 Task: open an excel sheet and write heading  Budget MasterAdd Categories in a column and its values below  'Housing, Transportation, Groceries, Utilities, Entertainment, Dining Out, Health, Miscellaneous, Savings & Total. 'Add Budgeted amountin next column and its values below  $1,500, $300, $400, $150, $200, $250, $100, $150, $500 & $3,550. Add Actual amount in next column and its values below  $1,400, $280, $420, $160, $180, $270, $90, $140, $550 & $3,550. Add Difference in next column and its values below  -$100, -$20, +$20, +$10, -$20, +$20, -$10, -$10, +$50 & $0. J6Save page Financial Spreadsheet Sheet Templatebook
Action: Mouse moved to (38, 112)
Screenshot: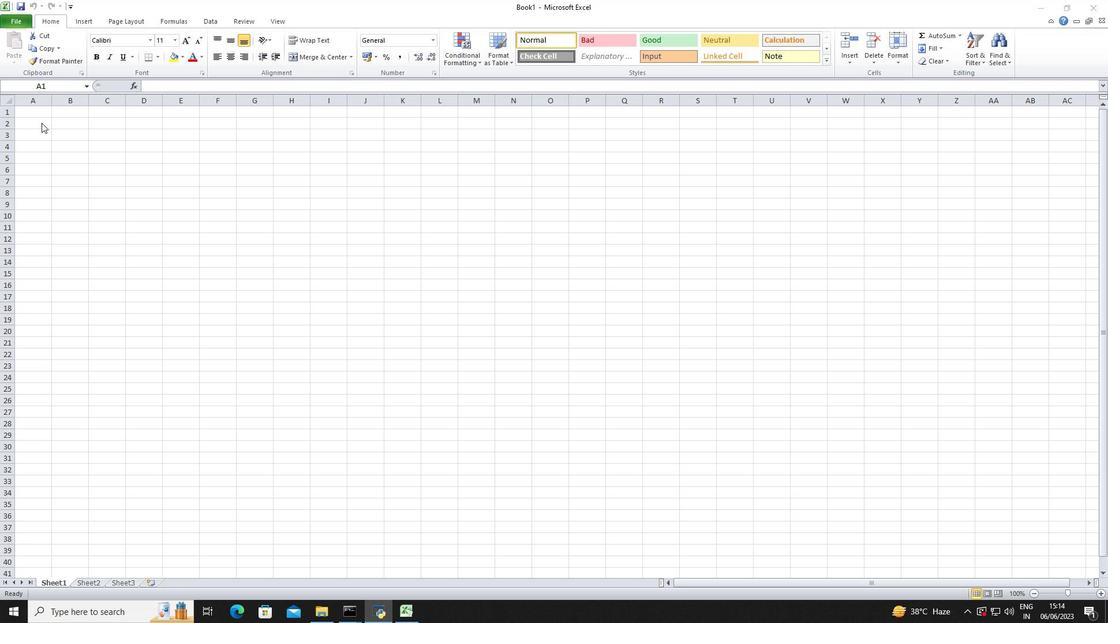 
Action: Mouse pressed left at (38, 112)
Screenshot: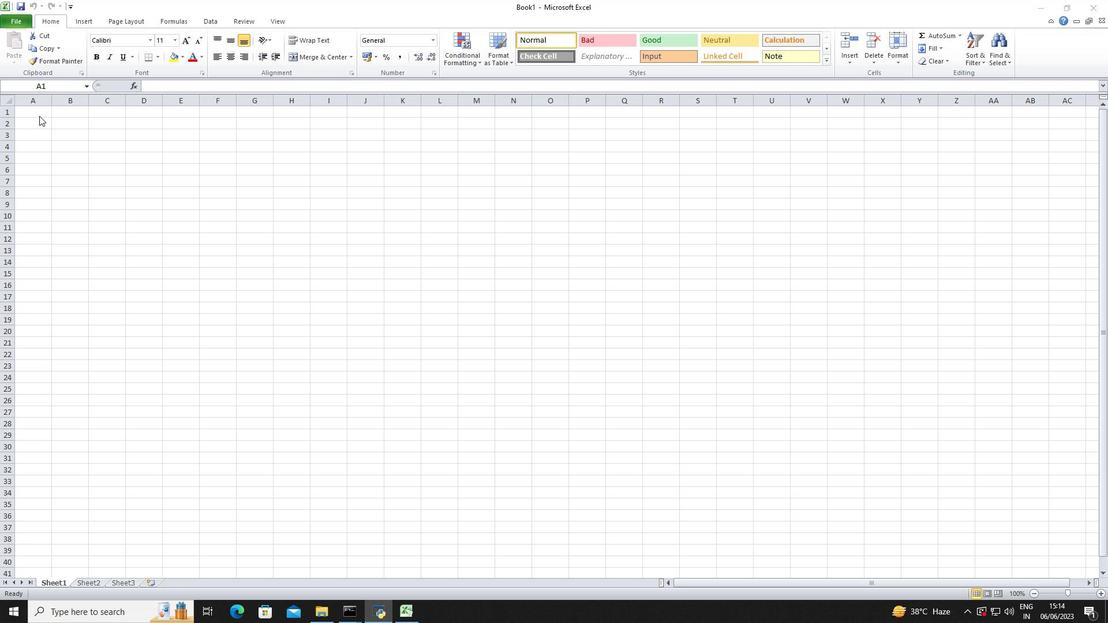 
Action: Key pressed <Key.shift>Budget<Key.space><Key.shift>Master<Key.right><Key.right><Key.down><Key.down><Key.left><Key.left><Key.shift>Categories<Key.down><Key.shift>Housing<Key.down><Key.shift>Transportation<Key.down><Key.shift>Groceries<Key.down><Key.shift><Key.shift><Key.shift>Utilities<Key.down><Key.shift>Entertainment<Key.down><Key.shift><Key.shift><Key.shift><Key.shift><Key.shift><Key.shift><Key.shift><Key.shift>Dining<Key.space><Key.shift><Key.shift><Key.shift><Key.shift><Key.shift><Key.shift><Key.shift><Key.shift><Key.shift><Key.shift><Key.shift><Key.shift><Key.shift><Key.shift><Key.shift><Key.shift><Key.shift><Key.shift><Key.shift><Key.shift><Key.shift><Key.shift><Key.shift><Key.shift><Key.shift><Key.shift><Key.shift><Key.shift><Key.shift><Key.shift><Key.shift><Key.shift><Key.shift><Key.shift><Key.shift><Key.shift><Key.shift><Key.shift><Key.shift><Key.shift><Key.shift><Key.shift><Key.shift><Key.shift><Key.shift><Key.shift><Key.shift><Key.shift><Key.shift><Key.shift><Key.shift><Key.shift><Key.shift><Key.shift><Key.shift><Key.shift>Out<Key.down><Key.shift>Health<Key.down><Key.shift><Key.shift><Key.shift><Key.shift><Key.shift><Key.shift>Miscellaneous<Key.down><Key.shift>Savings<Key.enter><Key.shift>Total<Key.down><Key.right><Key.right><Key.up><Key.up><Key.up><Key.up><Key.up><Key.up><Key.up><Key.up><Key.up><Key.up><Key.up><Key.shift><Key.shift><Key.shift><Key.shift><Key.shift>Budgeted<Key.space><Key.shift><Key.shift><Key.shift>Amount<Key.down>1500<Key.down>300<Key.down>400<Key.down>150<Key.down>200<Key.down>250<Key.down>100<Key.down>150<Key.down>500<Key.down>3550<Key.down>
Screenshot: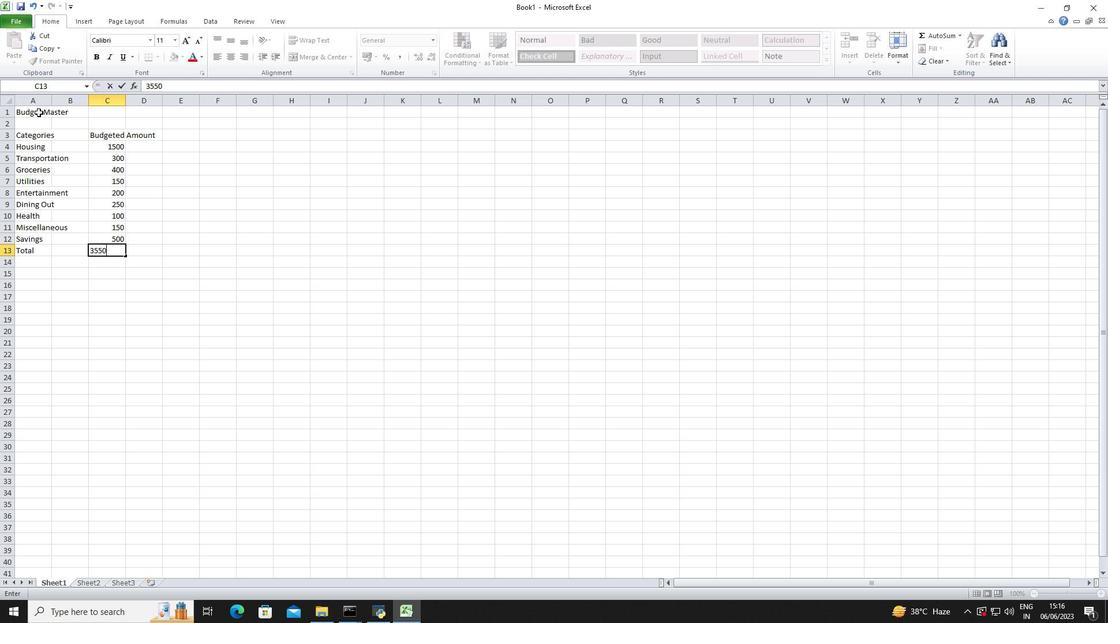 
Action: Mouse moved to (99, 147)
Screenshot: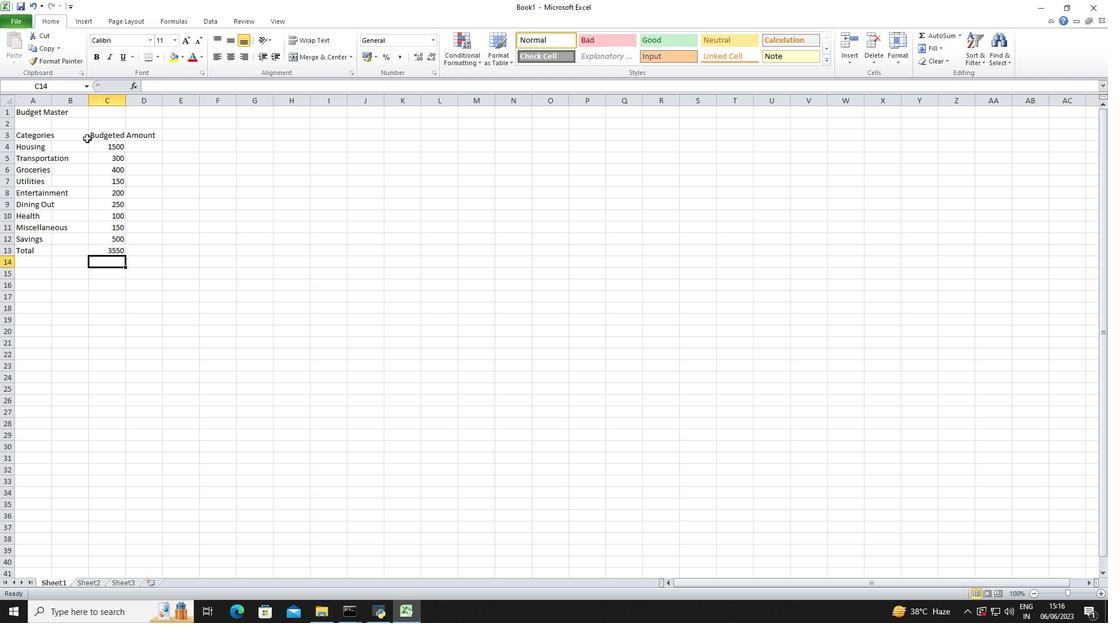 
Action: Mouse pressed left at (99, 147)
Screenshot: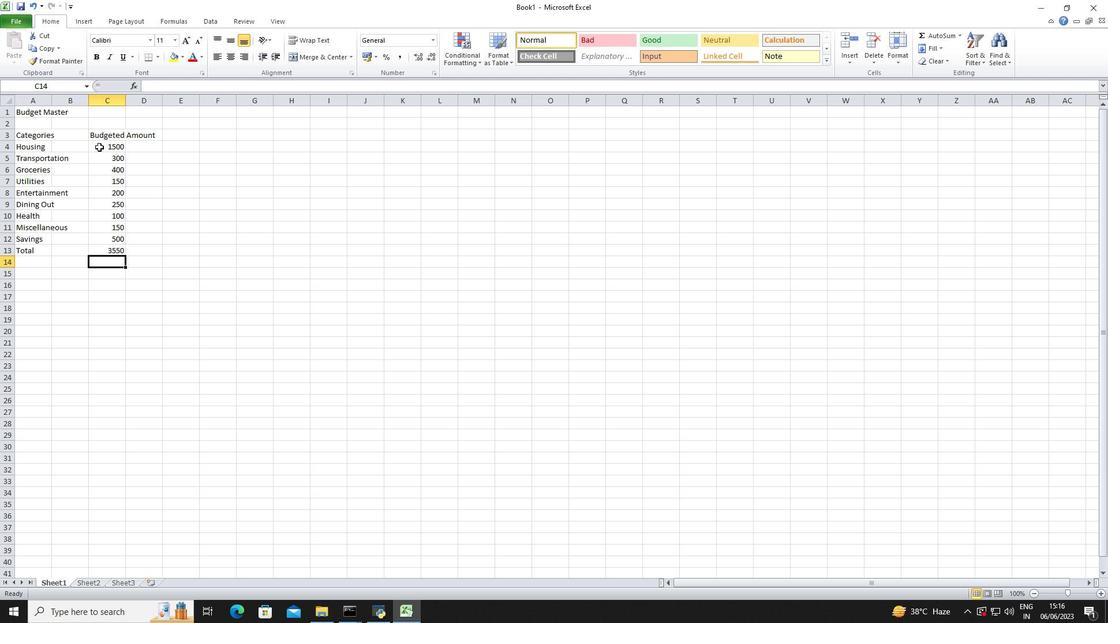 
Action: Mouse moved to (433, 36)
Screenshot: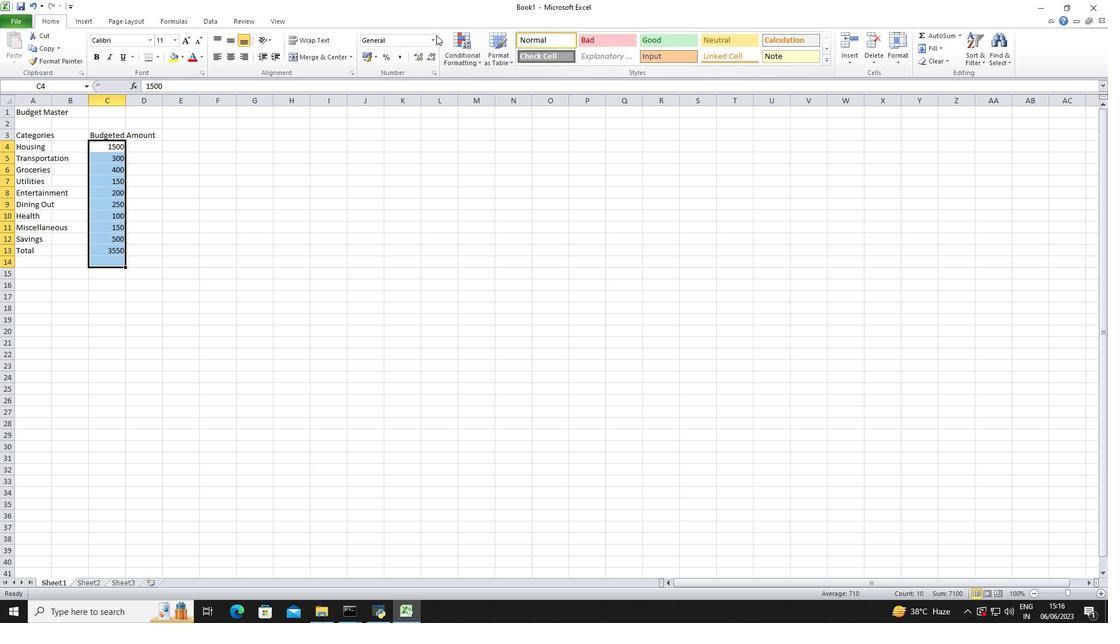 
Action: Mouse pressed left at (433, 36)
Screenshot: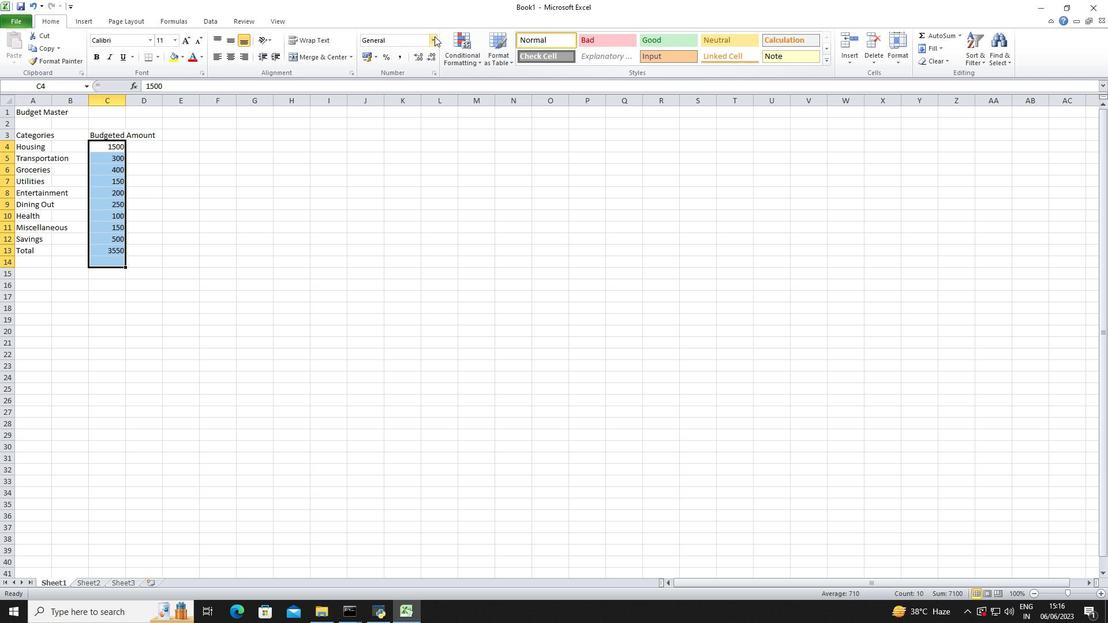 
Action: Mouse moved to (413, 331)
Screenshot: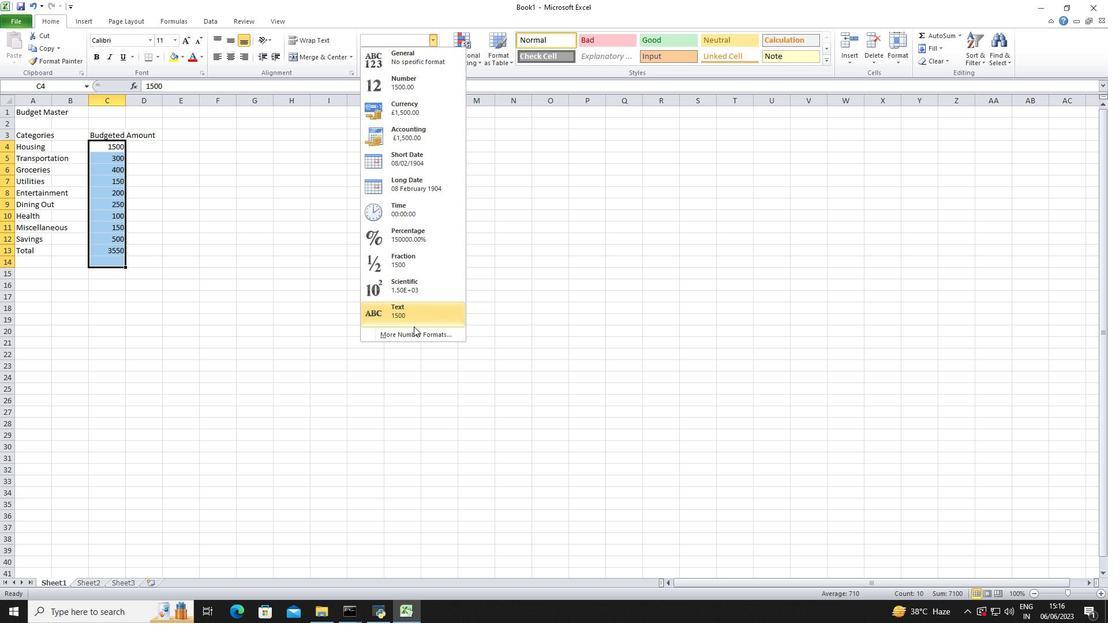 
Action: Mouse pressed left at (413, 331)
Screenshot: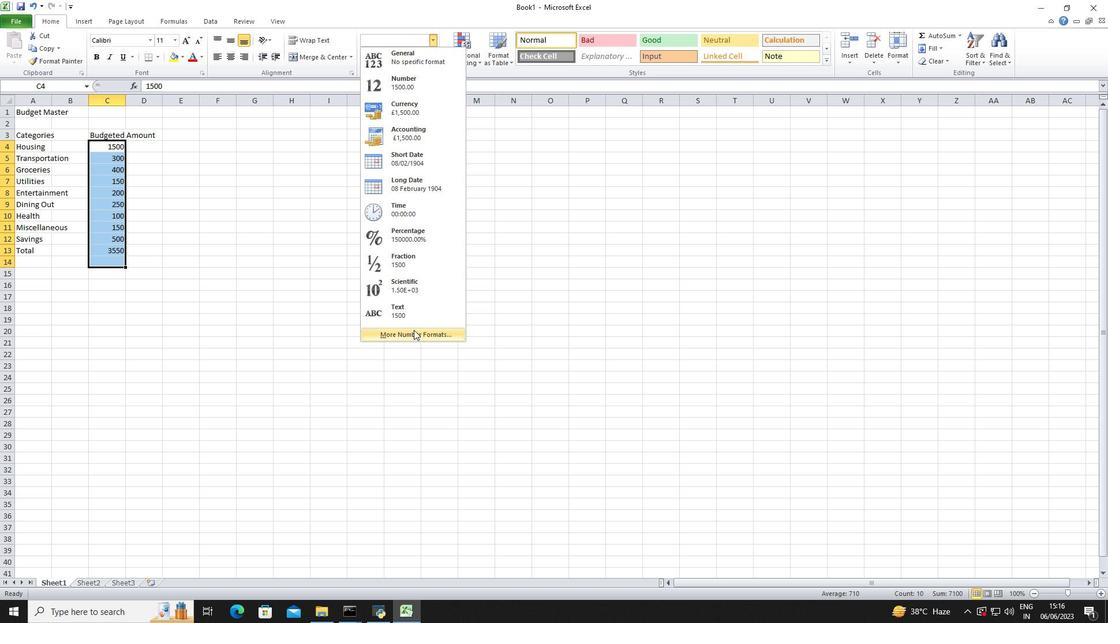
Action: Mouse moved to (179, 217)
Screenshot: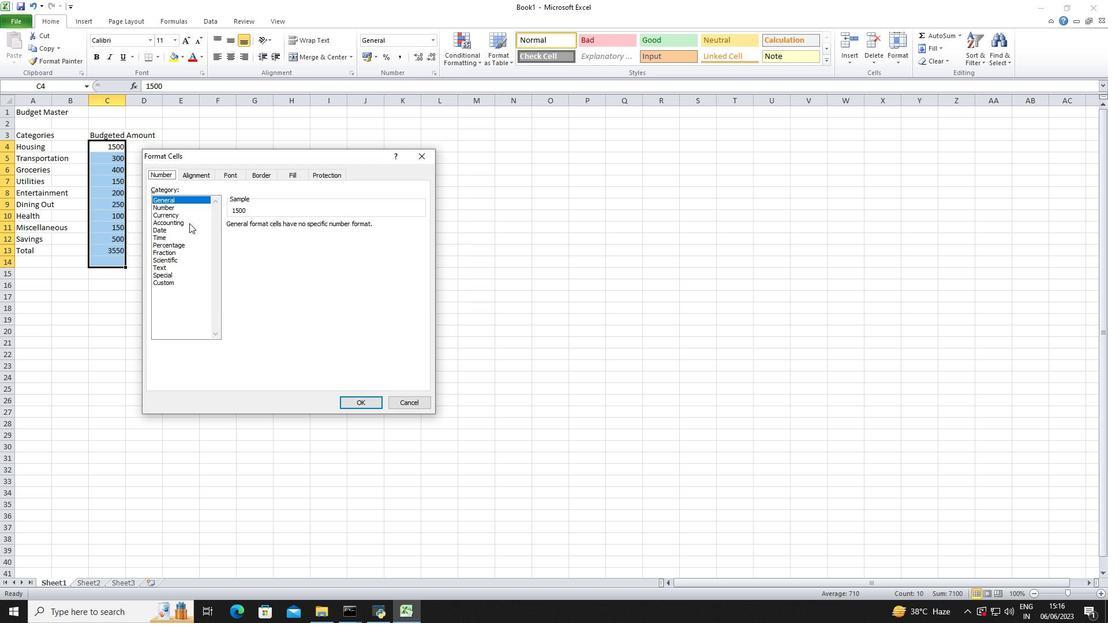 
Action: Mouse pressed left at (179, 217)
Screenshot: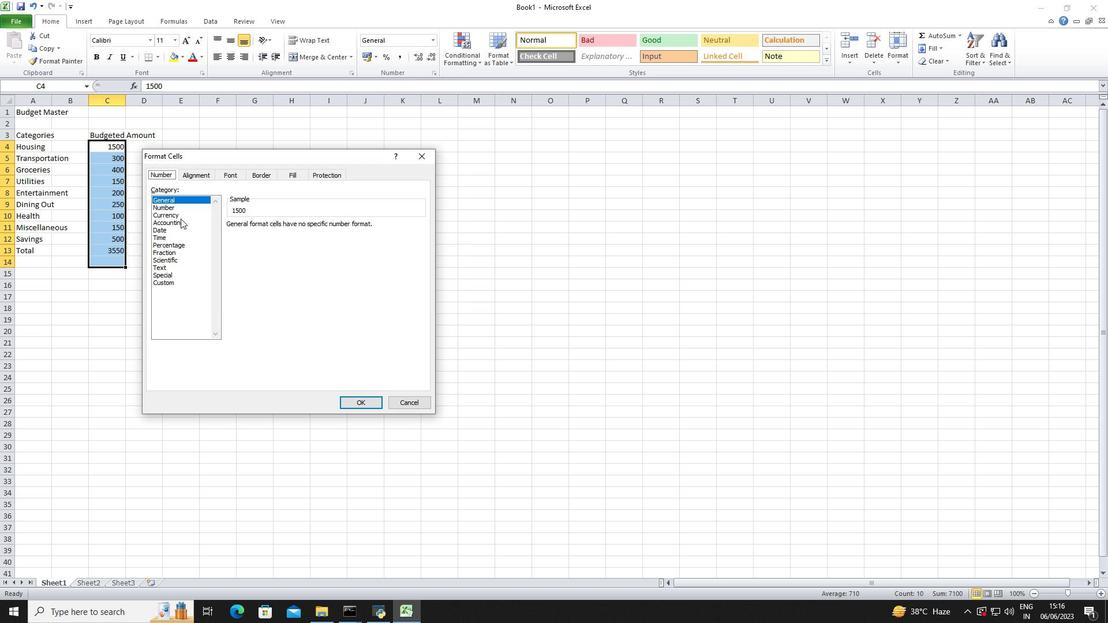
Action: Mouse moved to (301, 229)
Screenshot: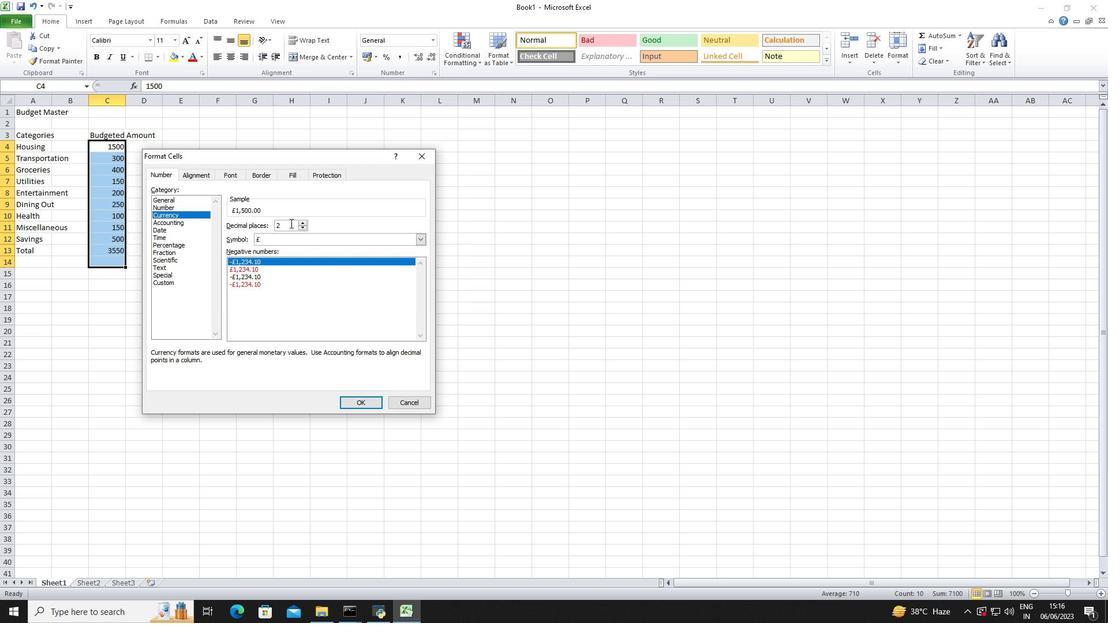 
Action: Mouse pressed left at (301, 229)
Screenshot: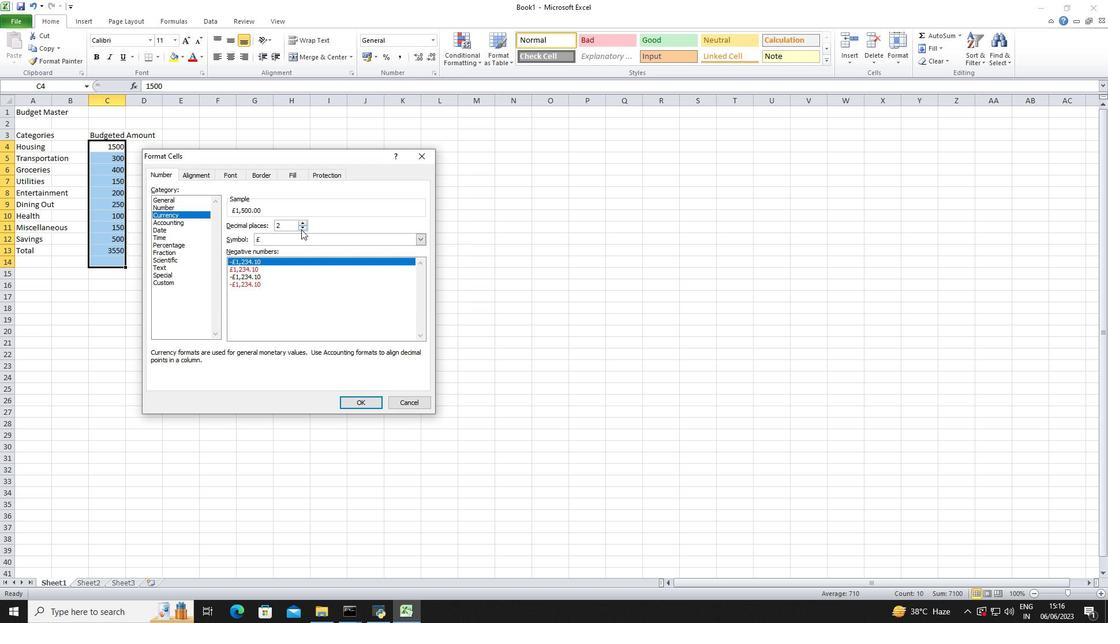 
Action: Mouse pressed left at (301, 229)
Screenshot: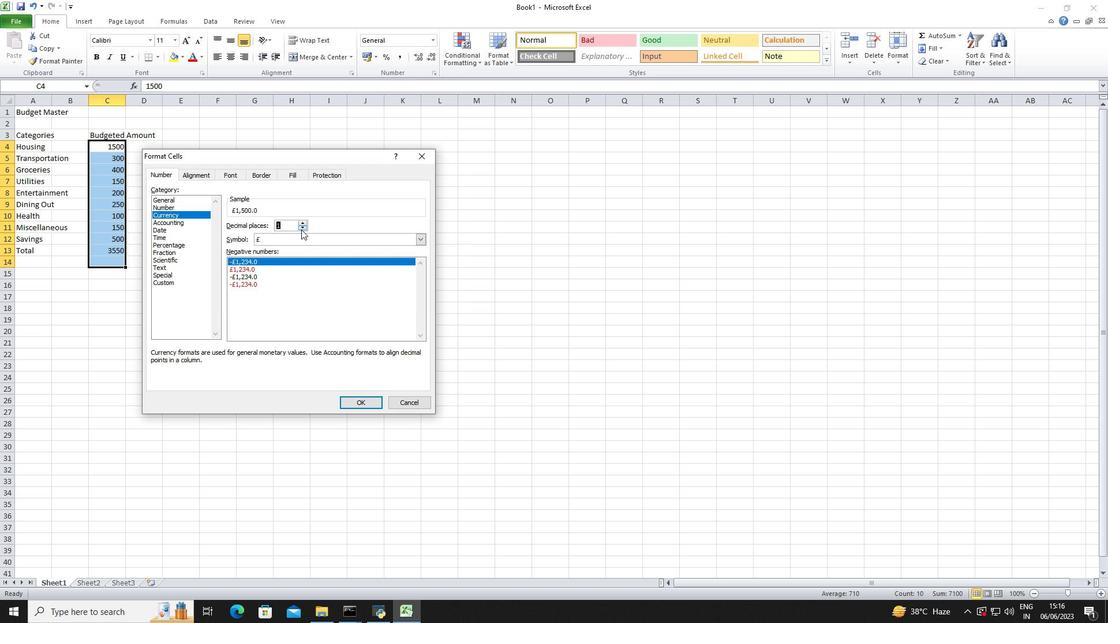 
Action: Mouse moved to (302, 237)
Screenshot: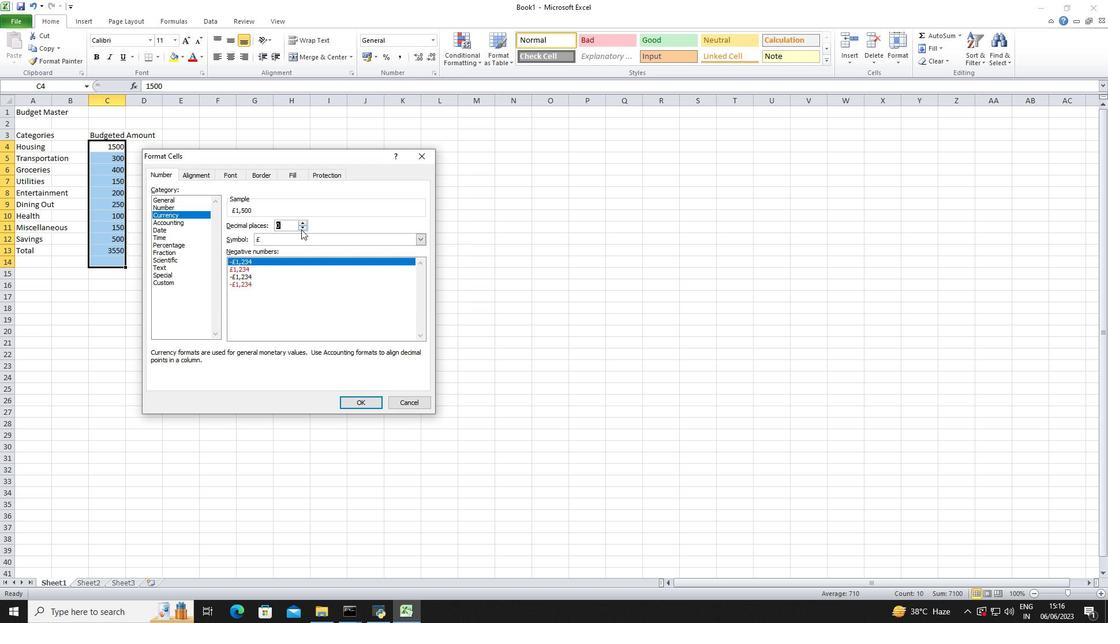 
Action: Mouse pressed left at (302, 237)
Screenshot: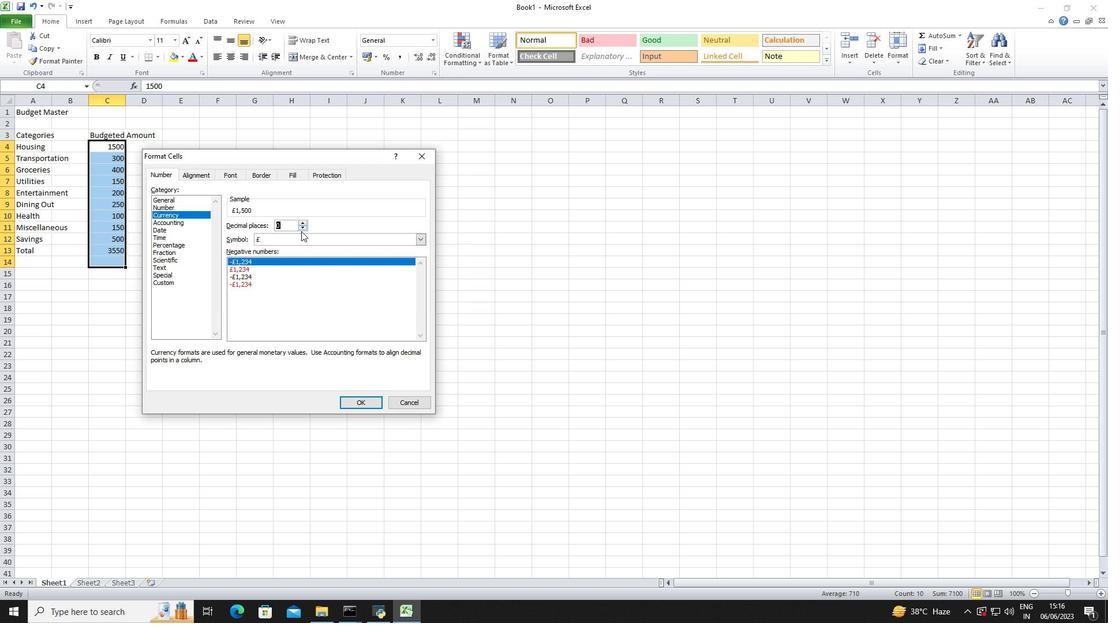 
Action: Mouse moved to (307, 268)
Screenshot: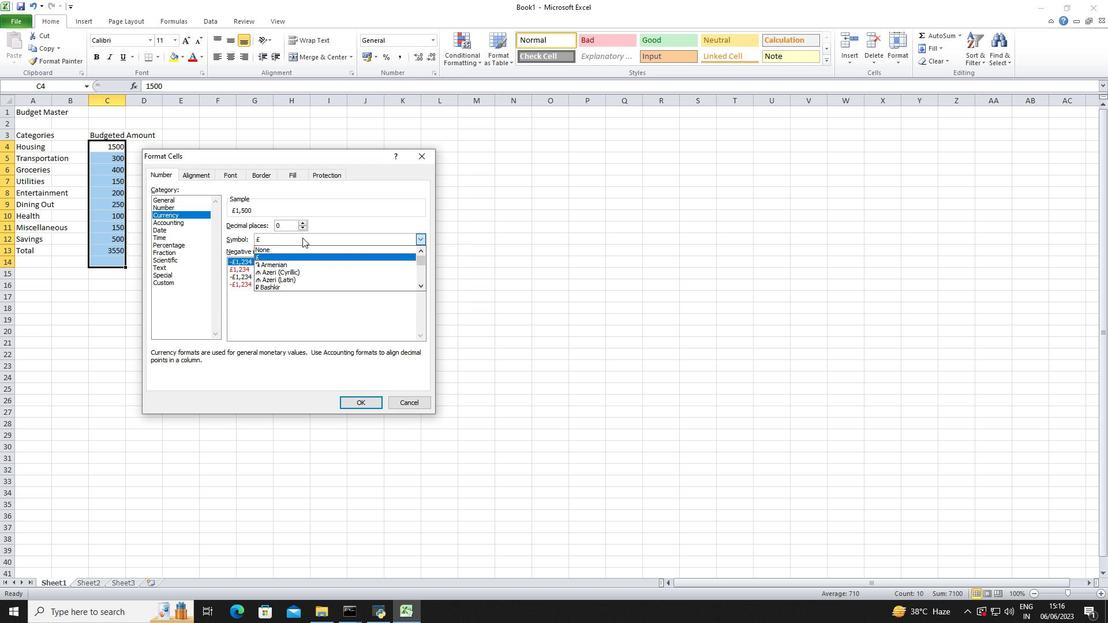 
Action: Mouse scrolled (307, 267) with delta (0, 0)
Screenshot: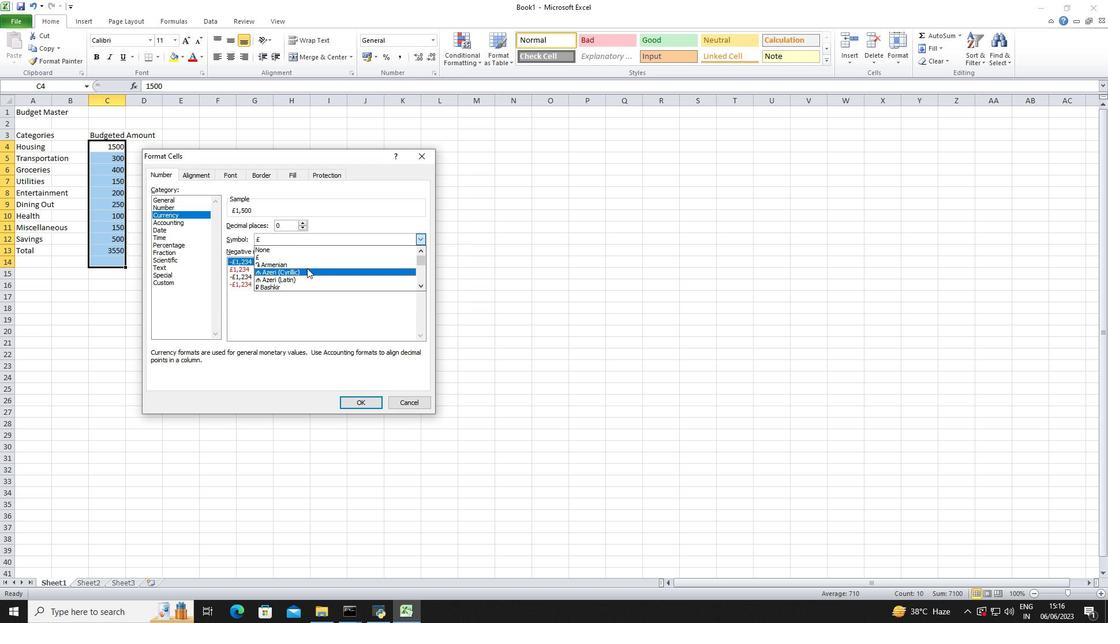 
Action: Mouse scrolled (307, 267) with delta (0, 0)
Screenshot: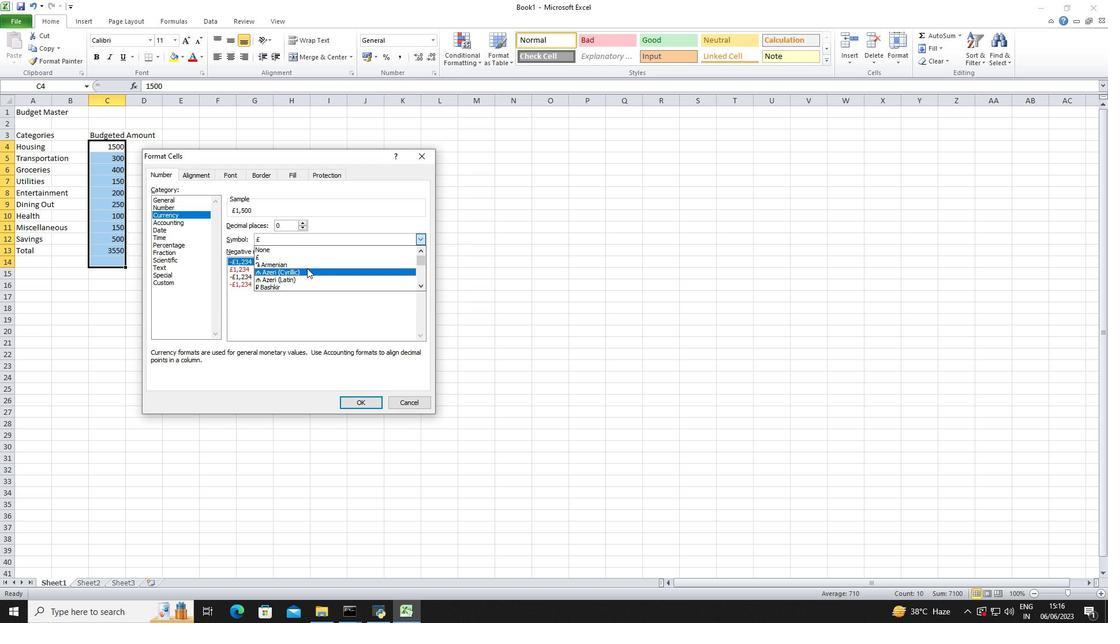 
Action: Mouse scrolled (307, 267) with delta (0, 0)
Screenshot: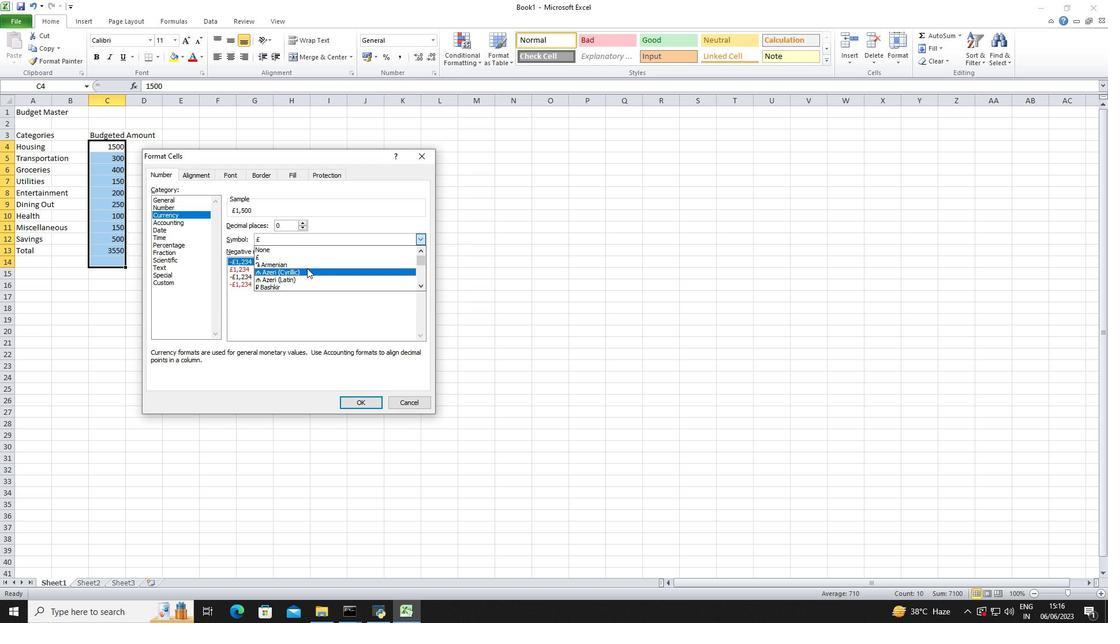 
Action: Mouse scrolled (307, 267) with delta (0, 0)
Screenshot: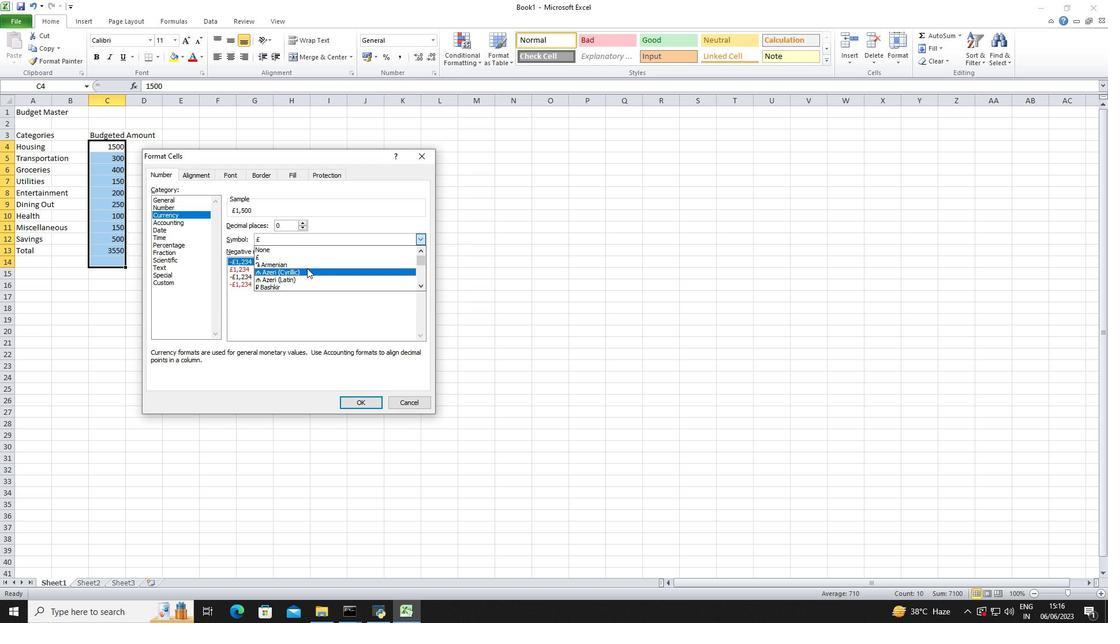 
Action: Mouse scrolled (307, 267) with delta (0, 0)
Screenshot: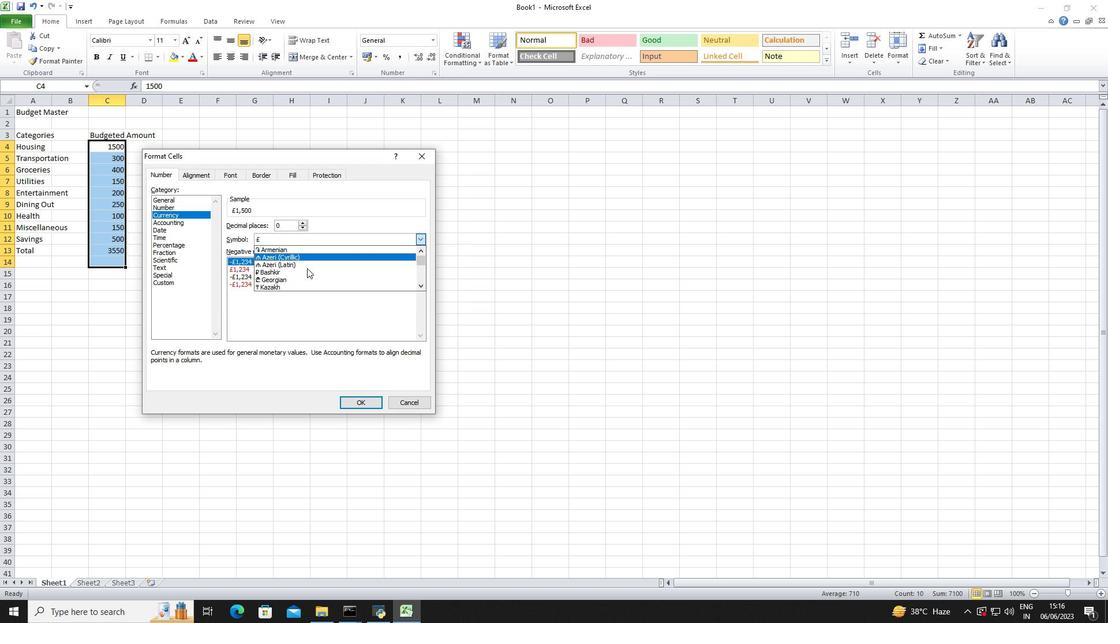 
Action: Mouse scrolled (307, 267) with delta (0, 0)
Screenshot: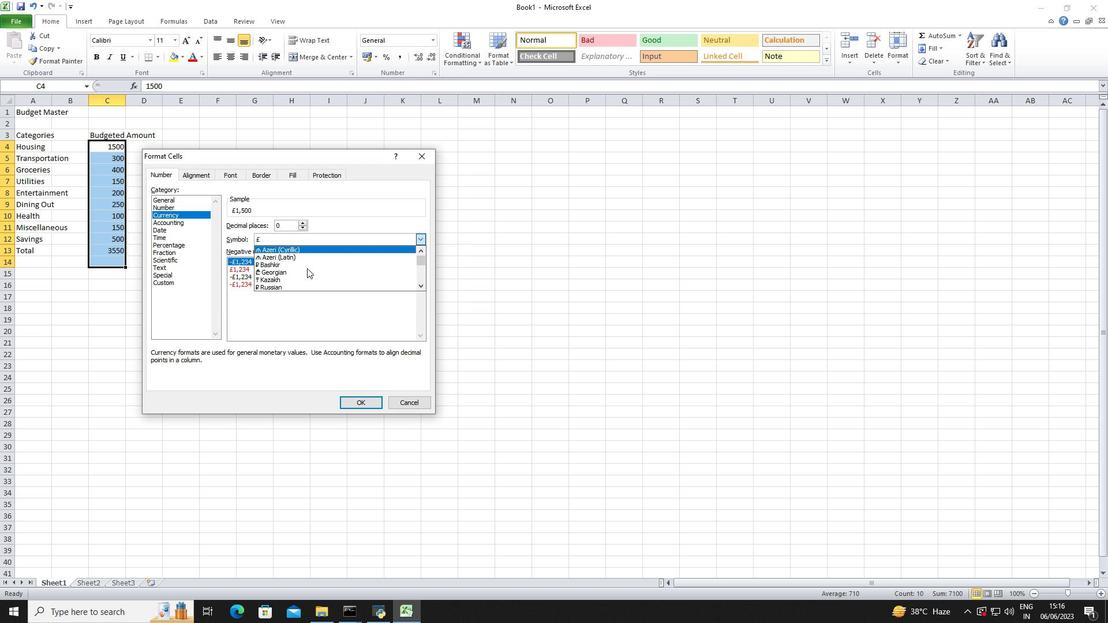 
Action: Mouse scrolled (307, 267) with delta (0, 0)
Screenshot: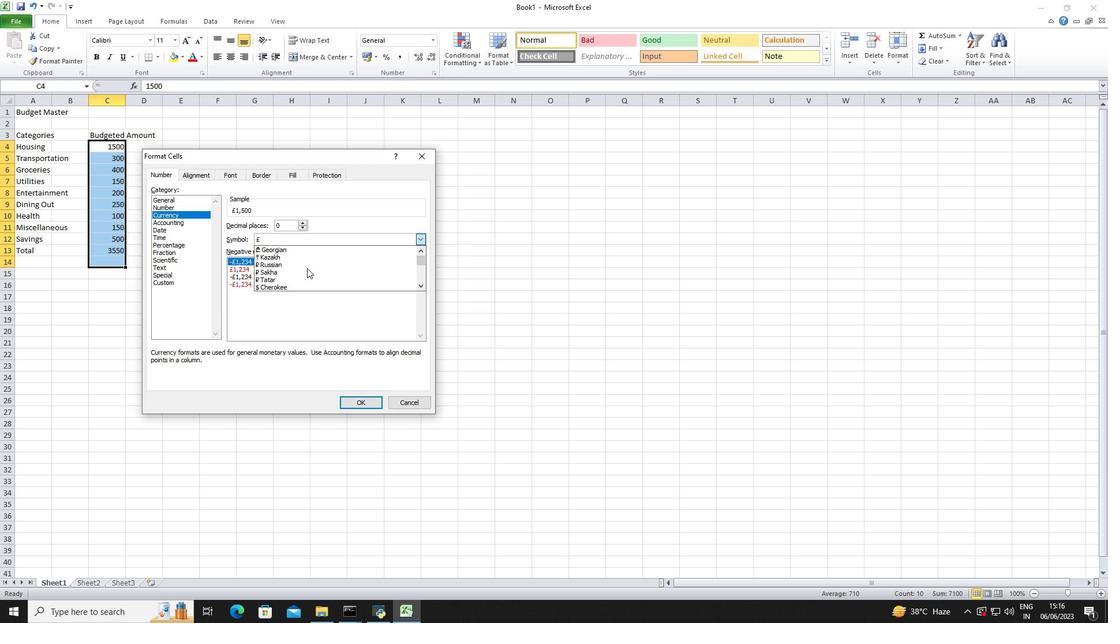 
Action: Mouse scrolled (307, 267) with delta (0, 0)
Screenshot: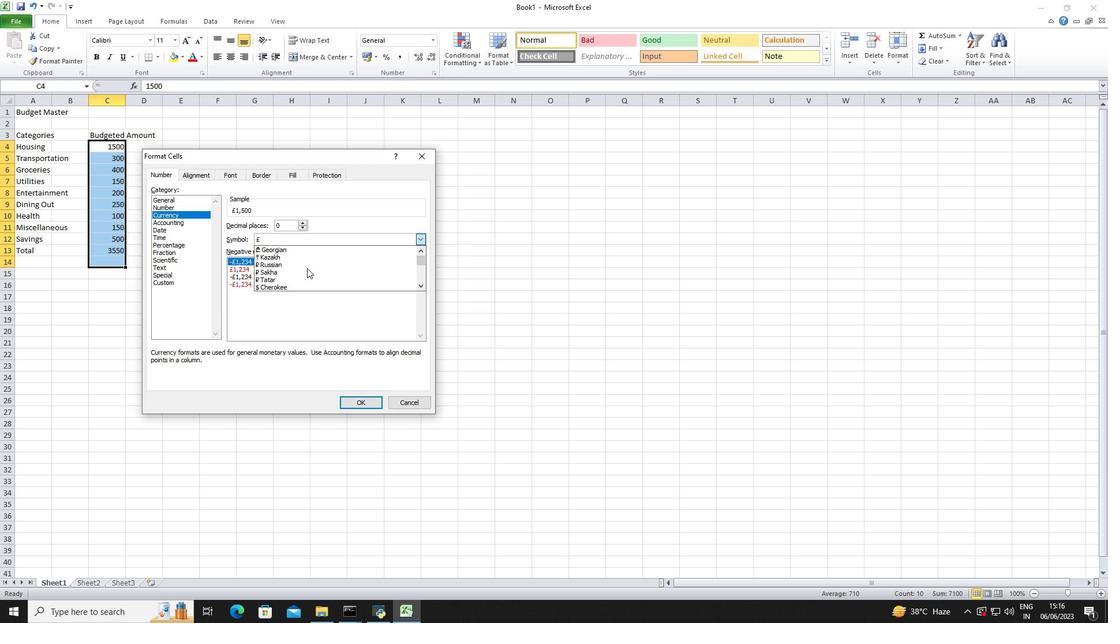 
Action: Mouse scrolled (307, 267) with delta (0, 0)
Screenshot: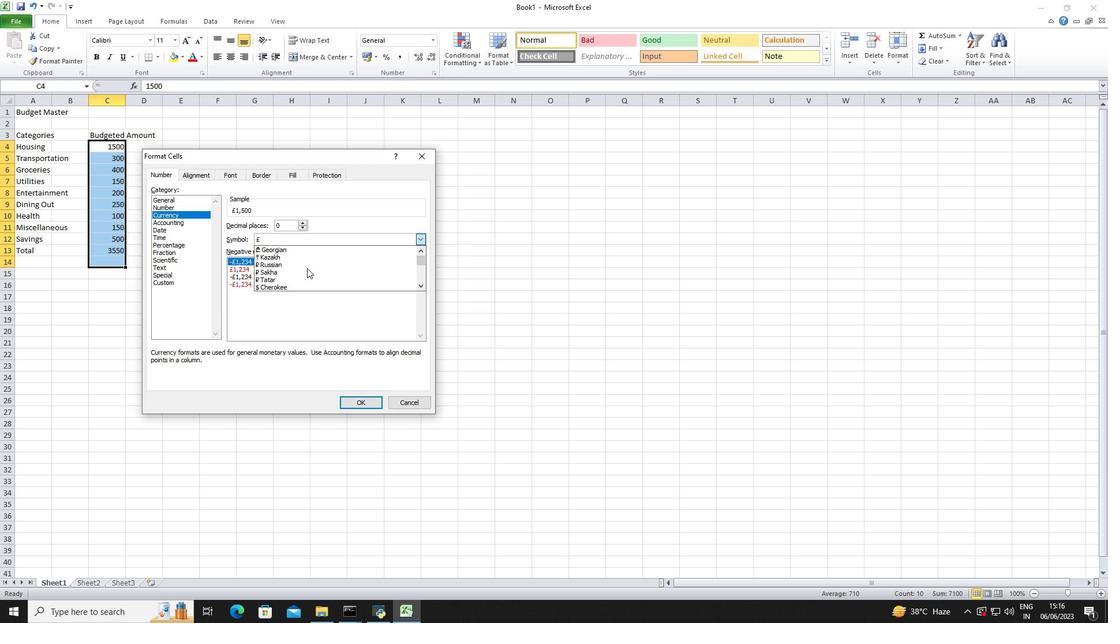 
Action: Mouse scrolled (307, 267) with delta (0, 0)
Screenshot: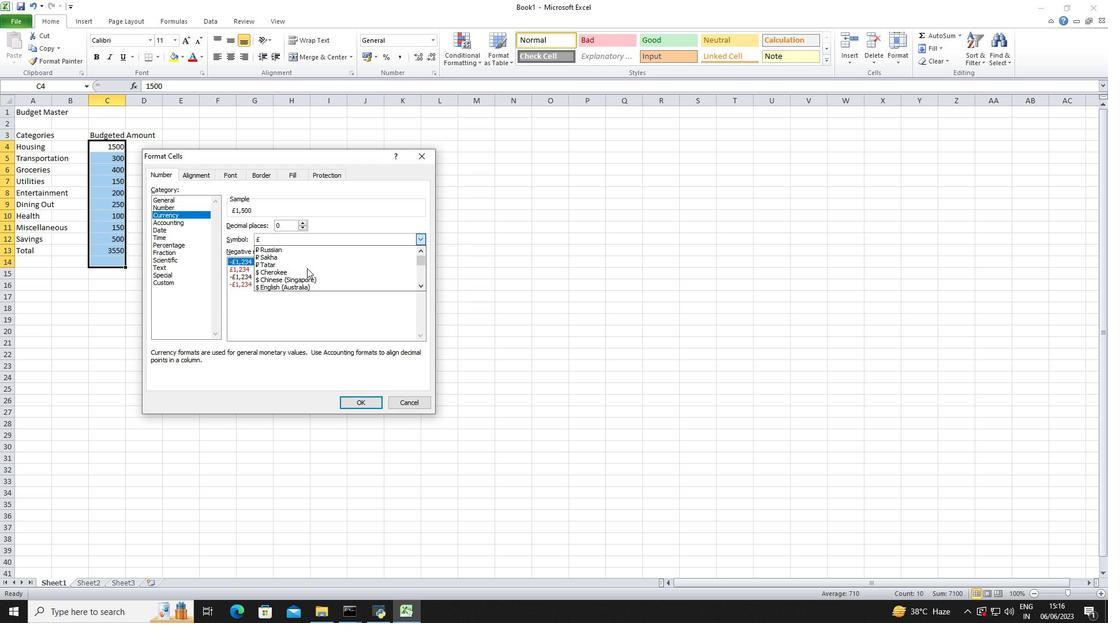 
Action: Mouse moved to (307, 269)
Screenshot: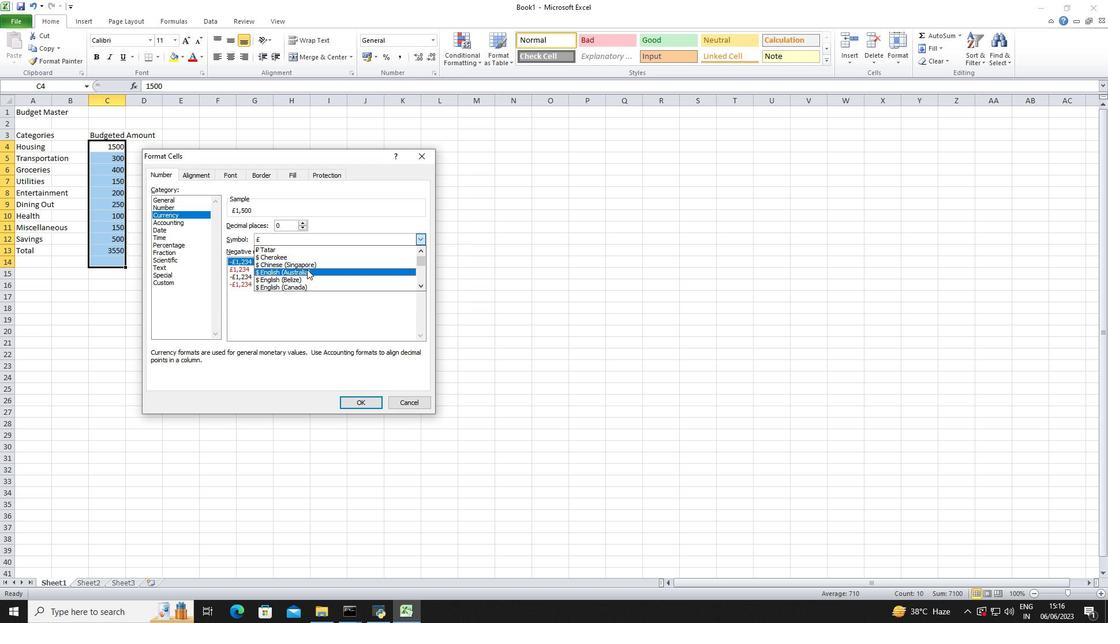 
Action: Mouse pressed left at (307, 269)
Screenshot: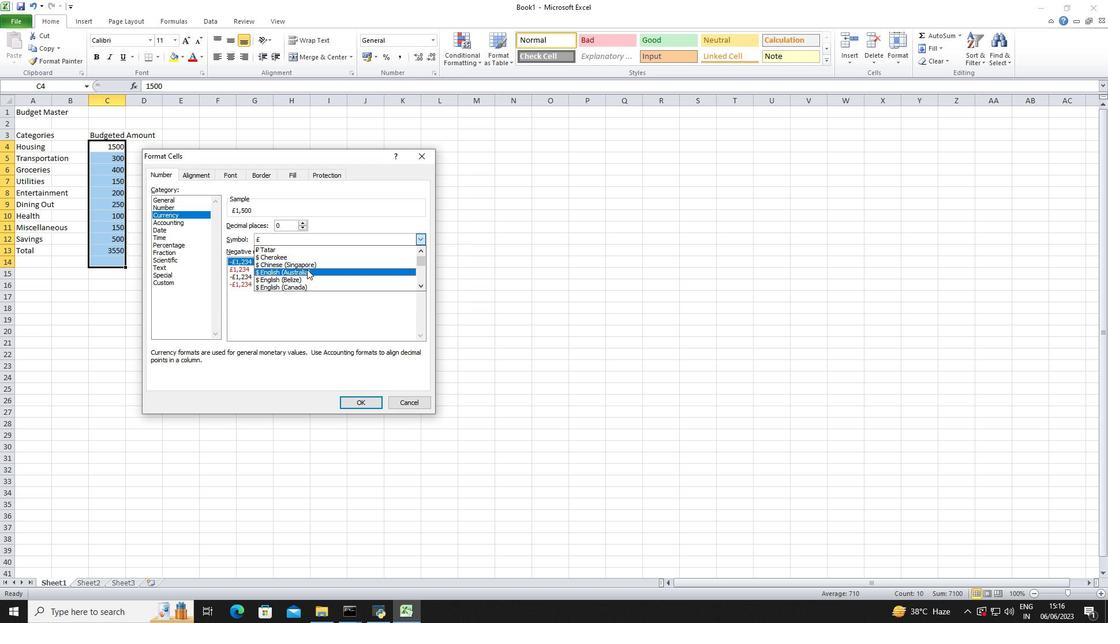 
Action: Mouse moved to (349, 399)
Screenshot: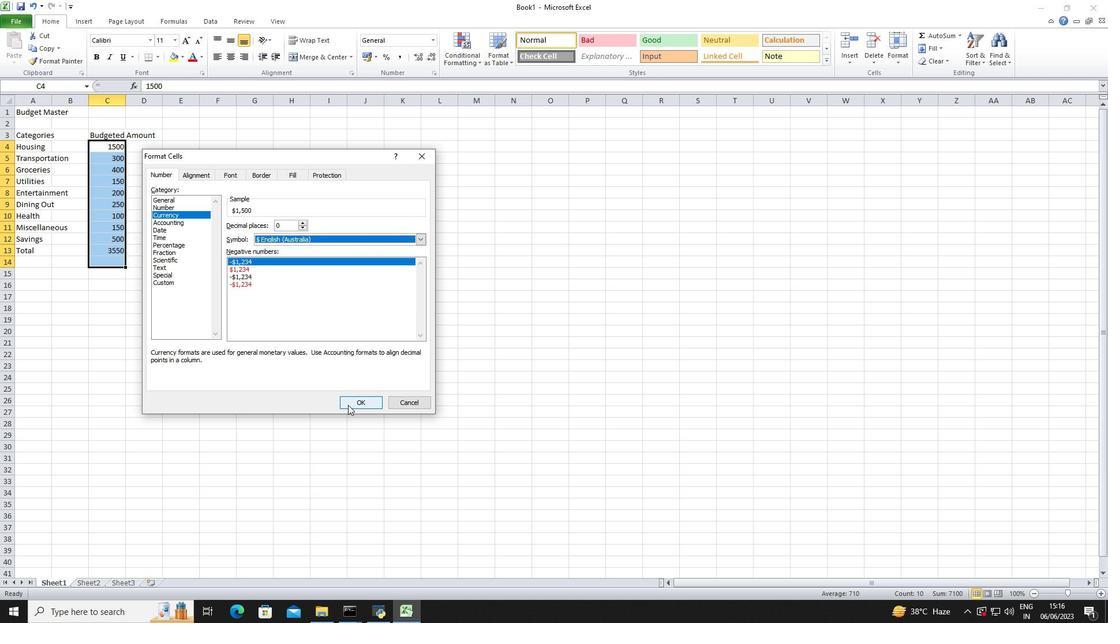 
Action: Mouse pressed left at (349, 399)
Screenshot: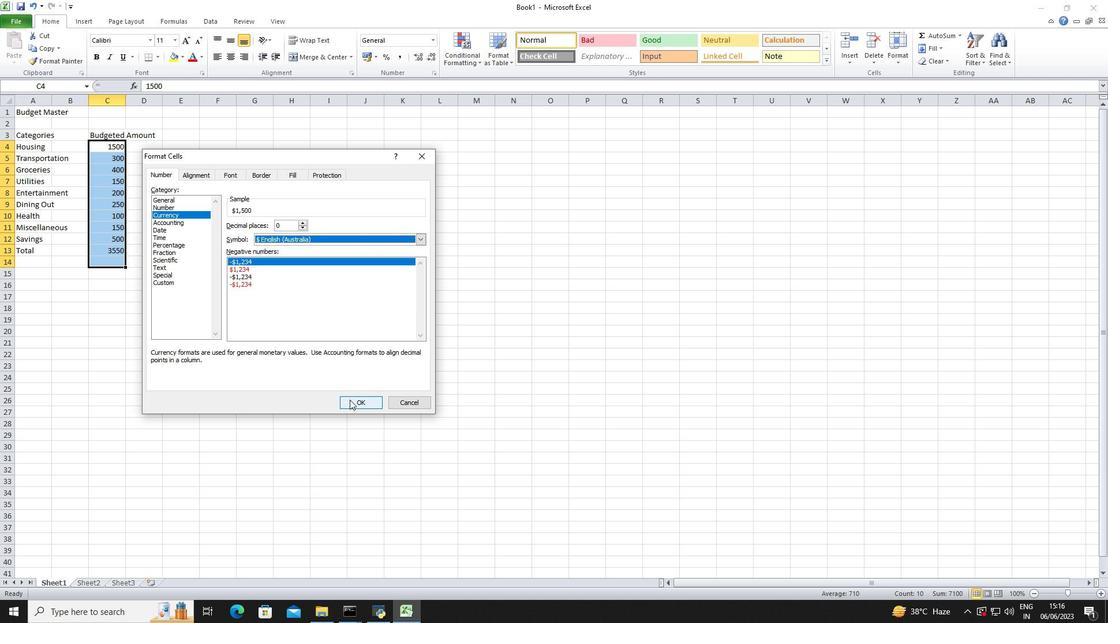 
Action: Mouse moved to (198, 136)
Screenshot: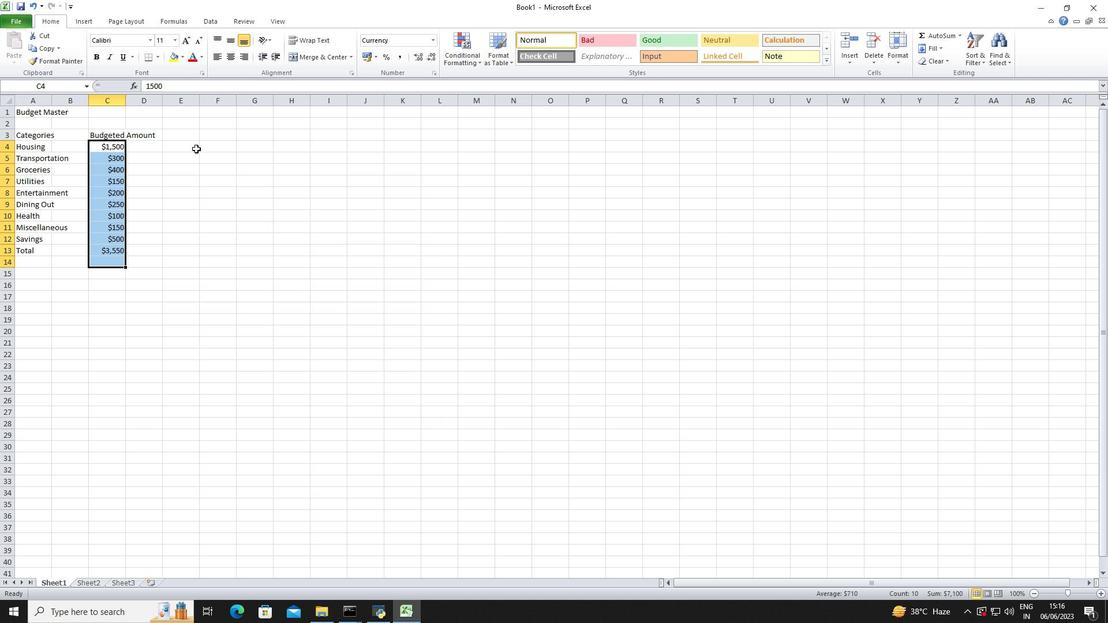 
Action: Mouse pressed left at (198, 136)
Screenshot: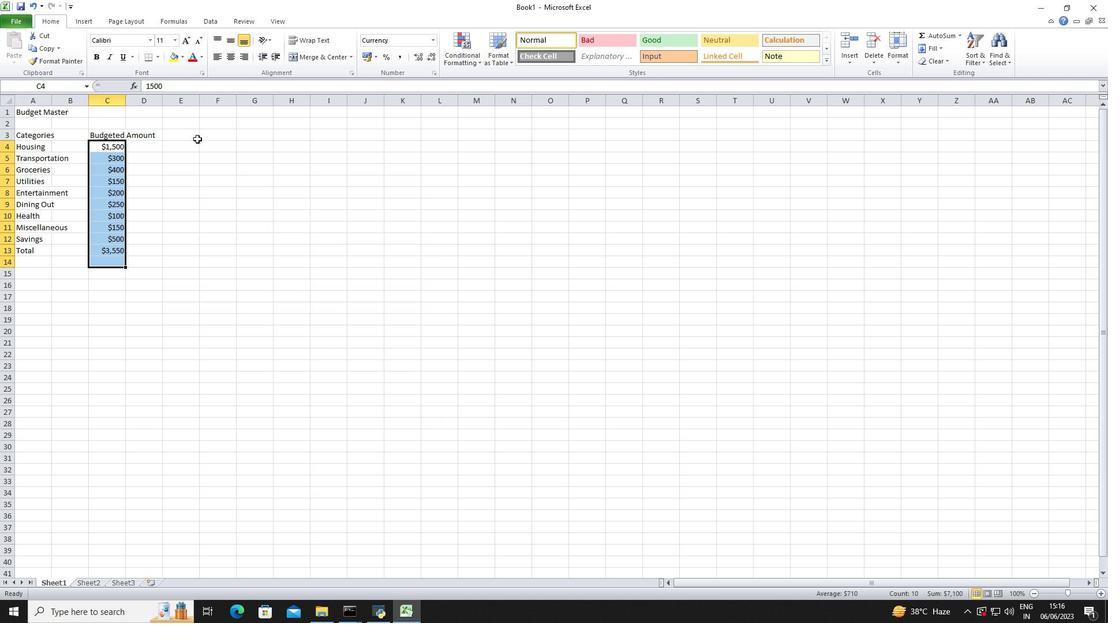 
Action: Key pressed <Key.shift><Key.shift><Key.shift><Key.shift><Key.shift><Key.shift><Key.shift><Key.shift><Key.shift><Key.shift><Key.shift><Key.shift><Key.shift><Key.shift>Actual<Key.space><Key.shift><Key.shift><Key.shift><Key.shift><Key.shift><Key.shift><Key.shift><Key.shift><Key.shift><Key.shift><Key.shift><Key.shift><Key.shift><Key.shift><Key.shift><Key.shift><Key.shift><Key.shift><Key.shift>Amount<Key.down>1400<Key.down>280<Key.down>420<Key.down>160<Key.down>180<Key.down>270<Key.down>90<Key.down>140<Key.down>550<Key.down>3550<Key.down>
Screenshot: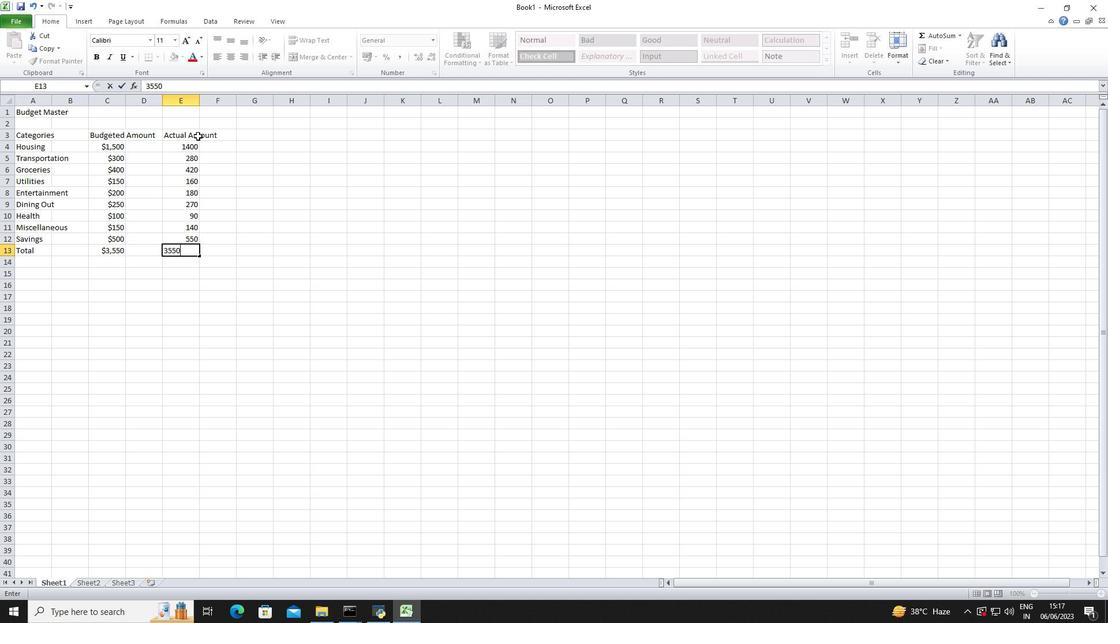 
Action: Mouse moved to (195, 147)
Screenshot: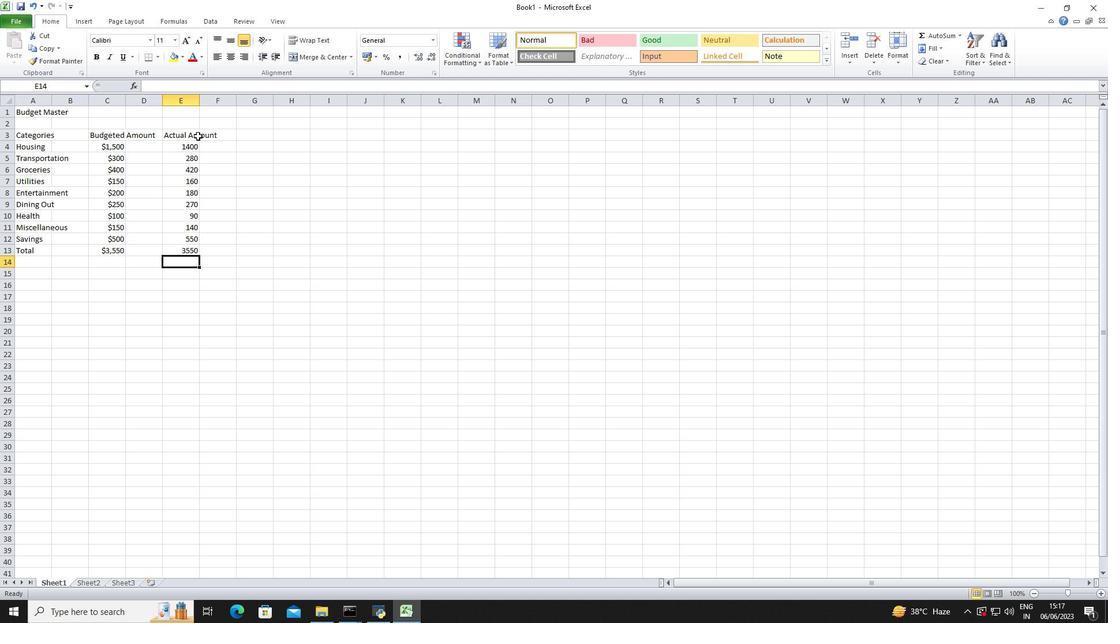 
Action: Mouse pressed left at (195, 147)
Screenshot: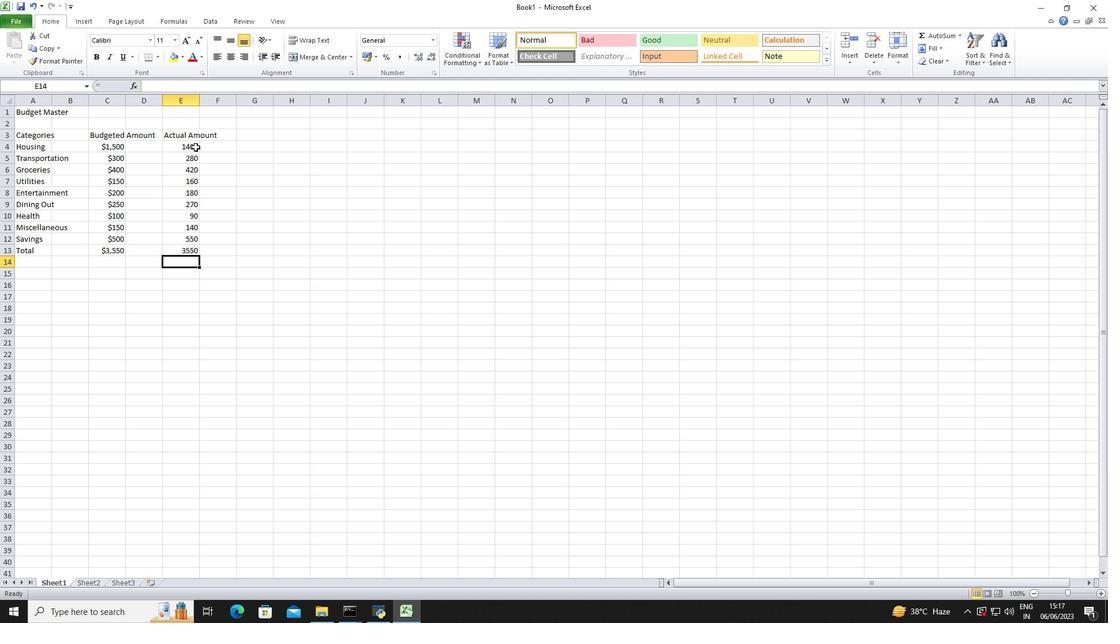 
Action: Mouse moved to (431, 42)
Screenshot: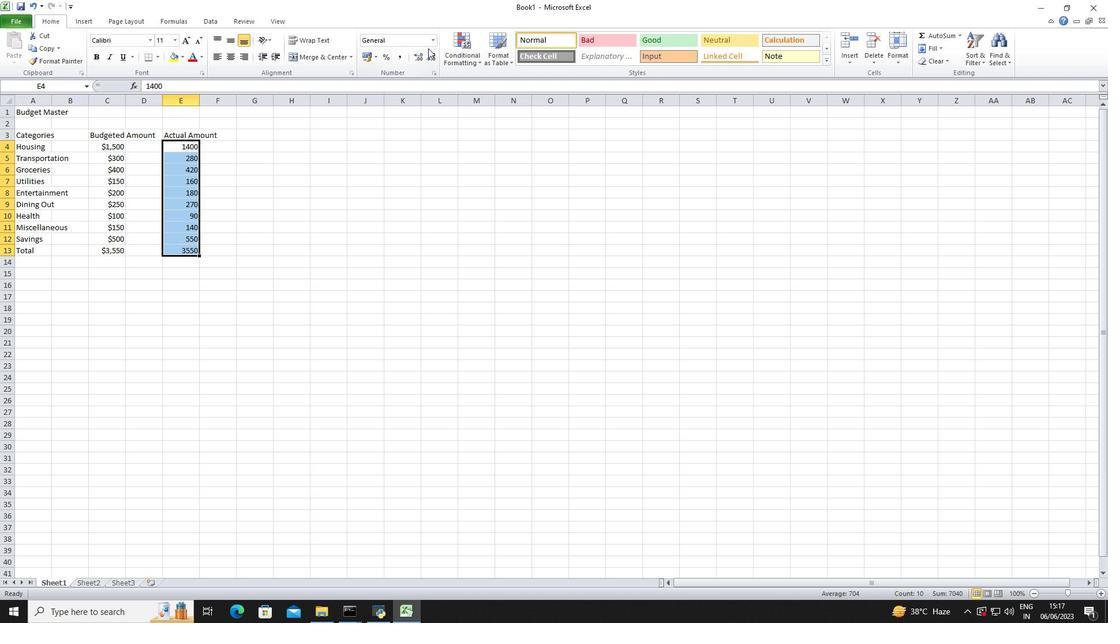 
Action: Mouse pressed left at (431, 42)
Screenshot: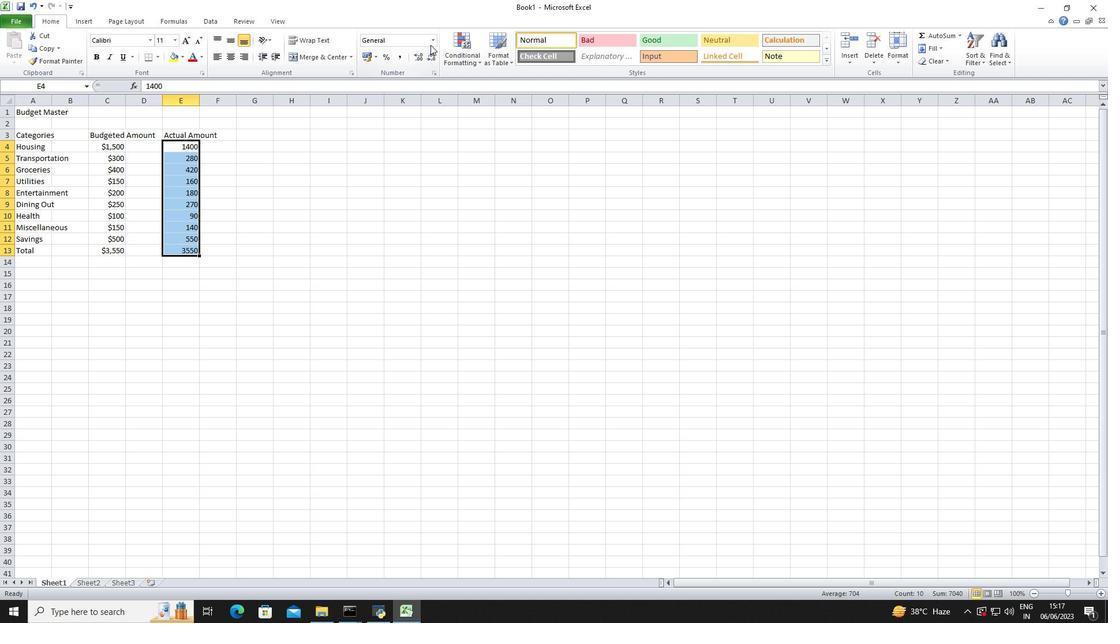
Action: Mouse moved to (431, 337)
Screenshot: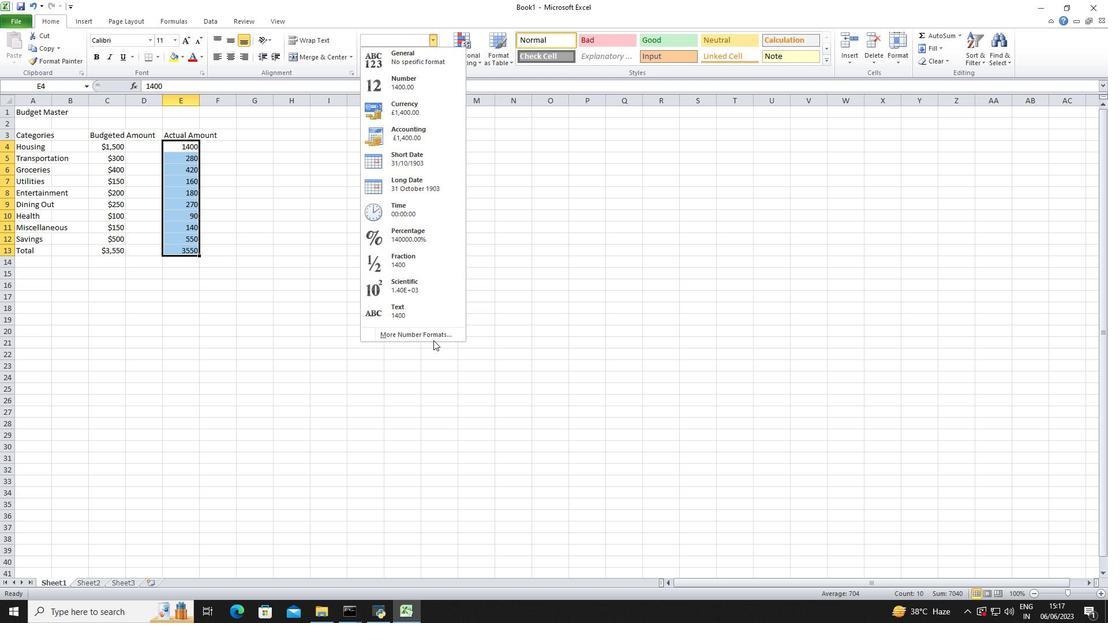 
Action: Mouse pressed left at (431, 337)
Screenshot: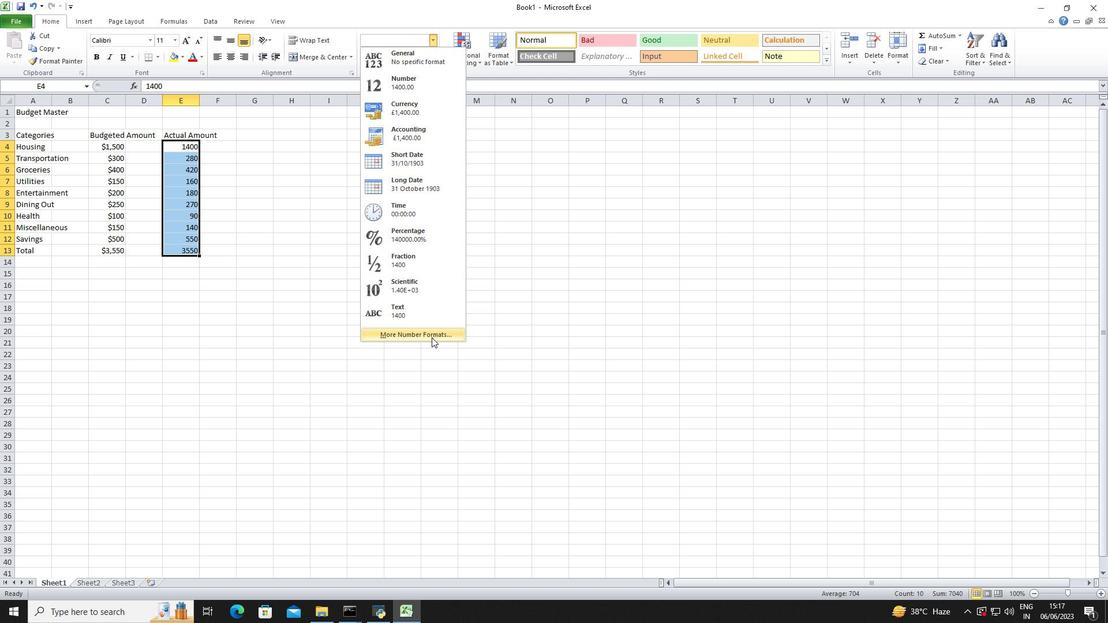 
Action: Mouse moved to (187, 214)
Screenshot: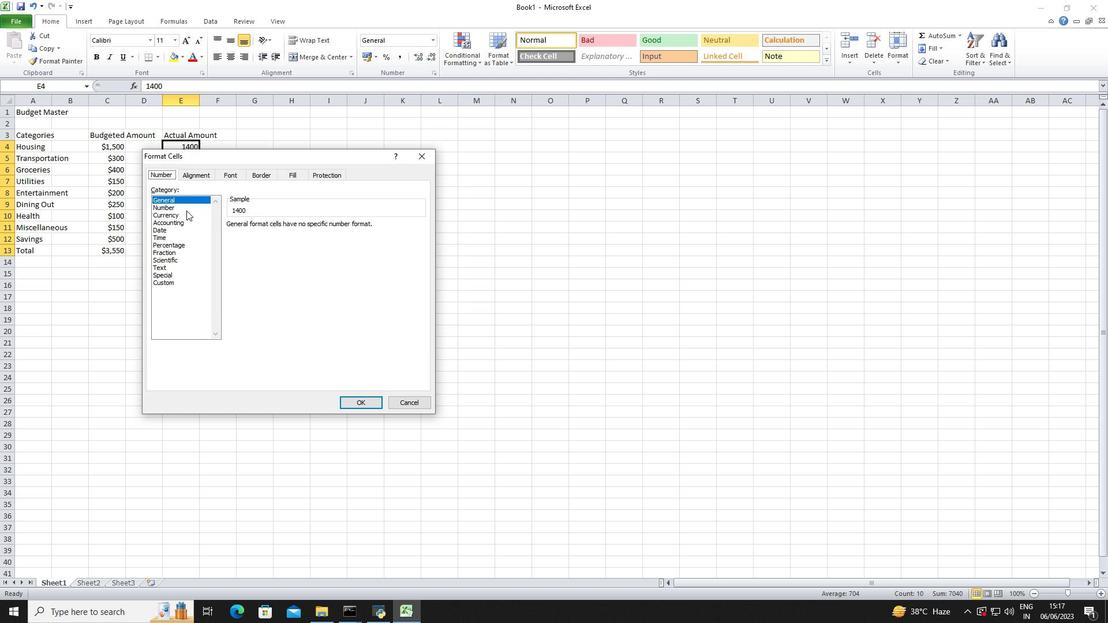 
Action: Mouse pressed left at (187, 214)
Screenshot: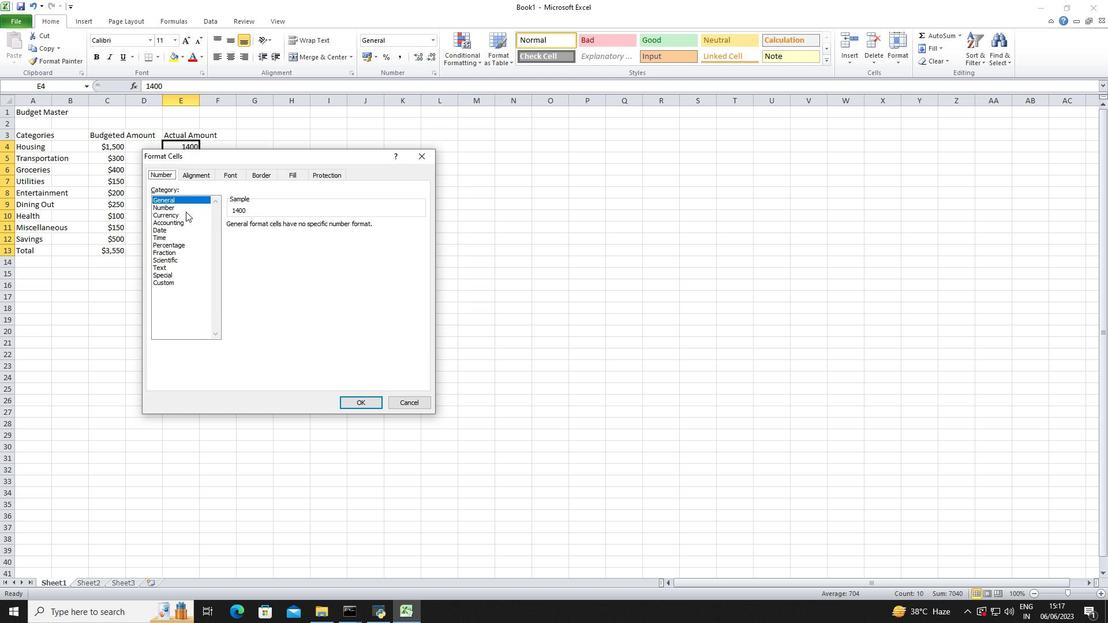 
Action: Mouse moved to (306, 228)
Screenshot: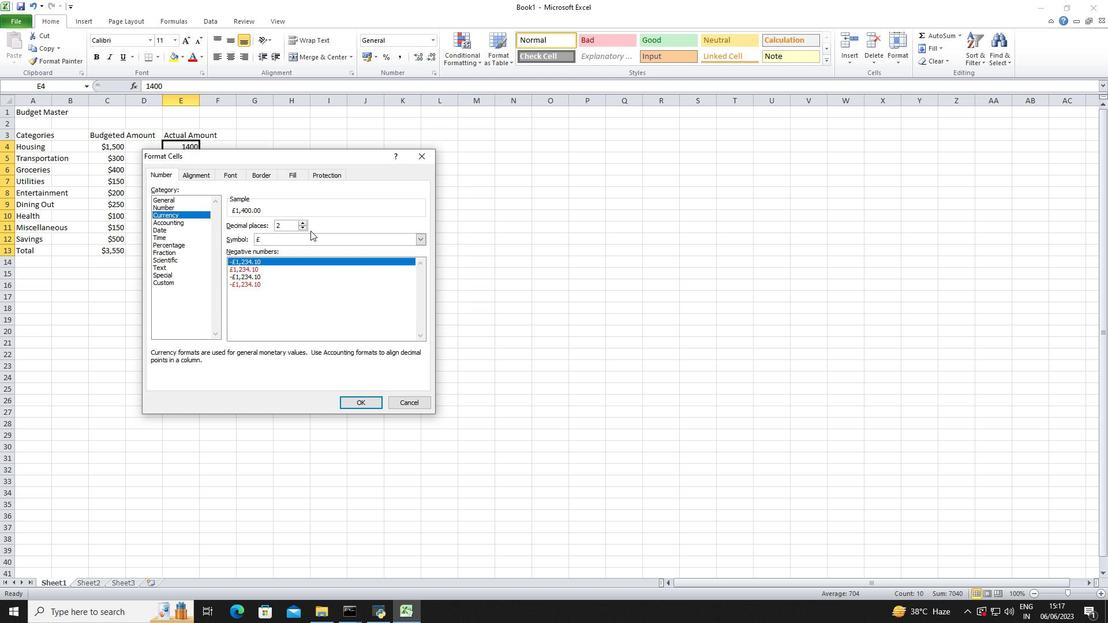 
Action: Mouse pressed left at (306, 228)
Screenshot: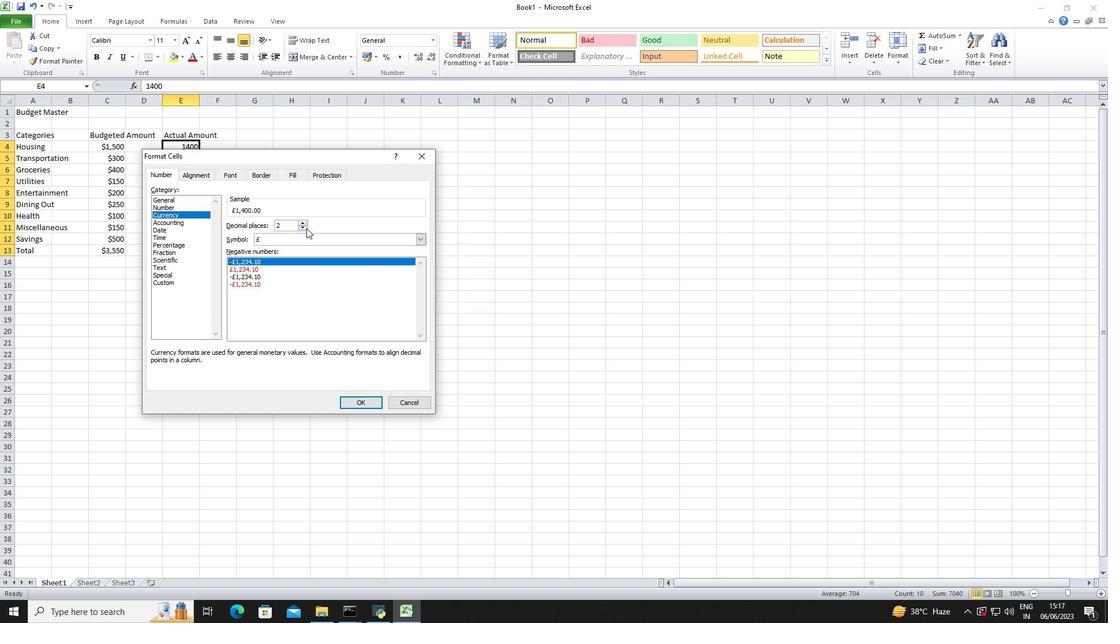 
Action: Mouse pressed left at (306, 228)
Screenshot: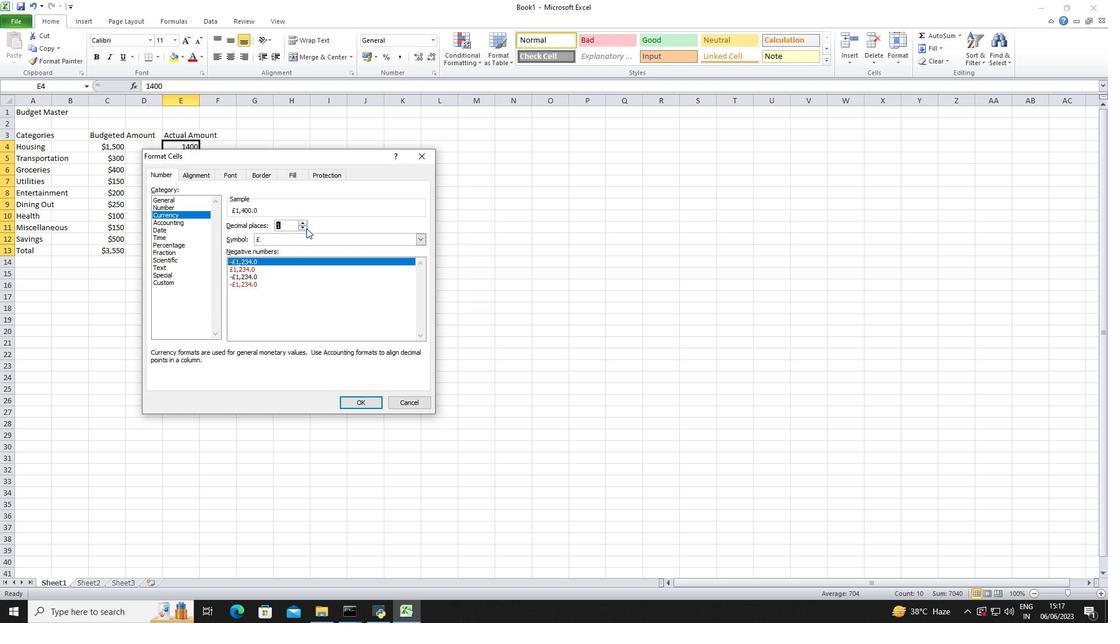 
Action: Mouse moved to (312, 233)
Screenshot: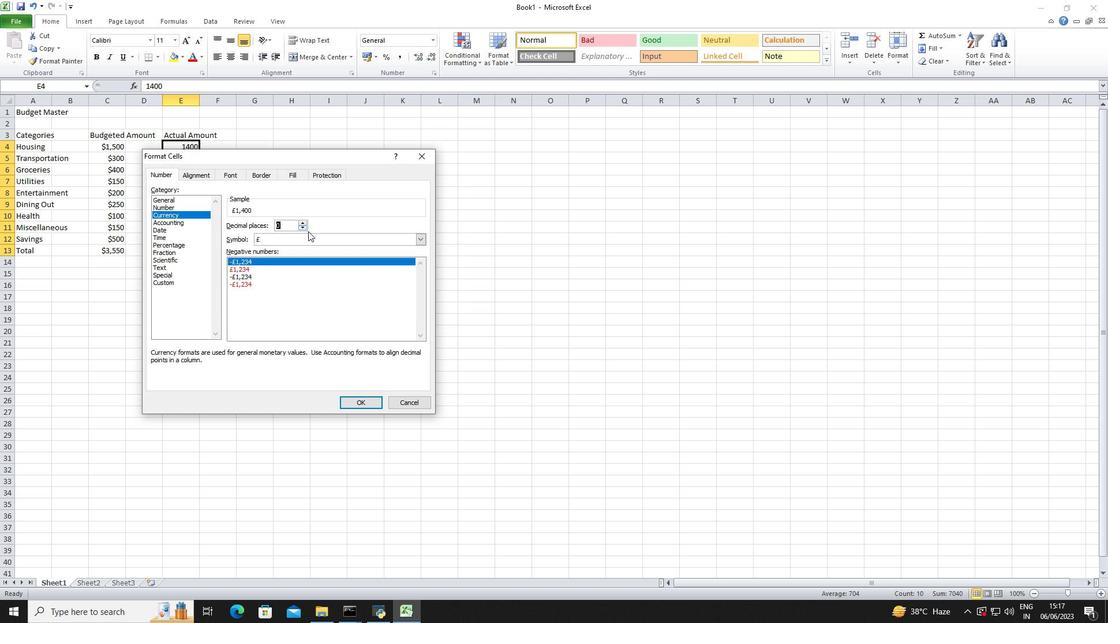 
Action: Mouse pressed left at (312, 233)
Screenshot: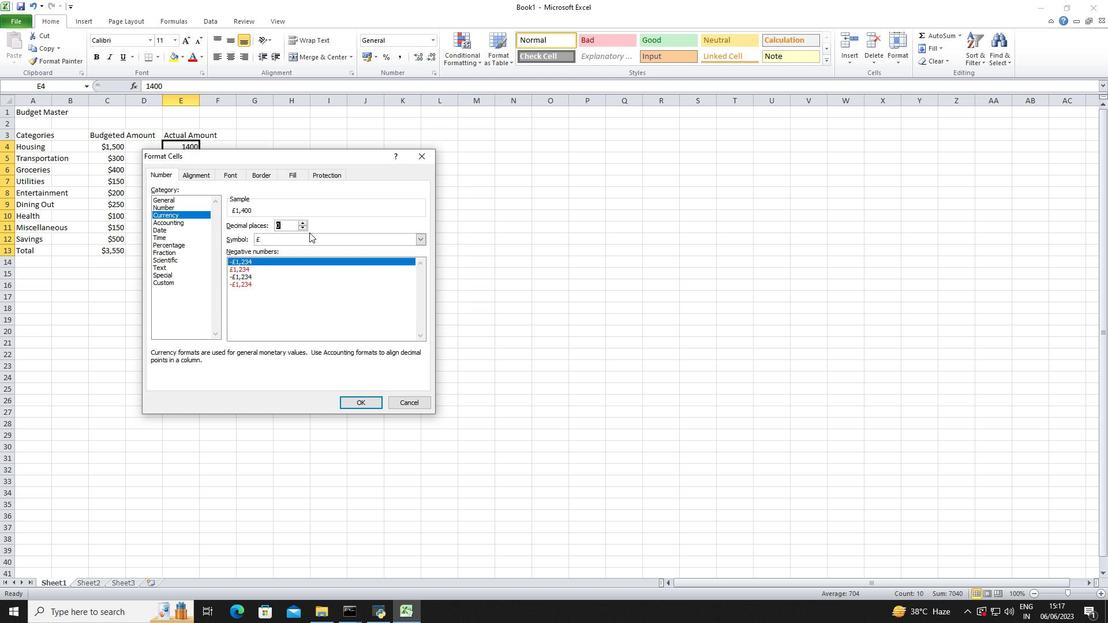 
Action: Mouse moved to (315, 280)
Screenshot: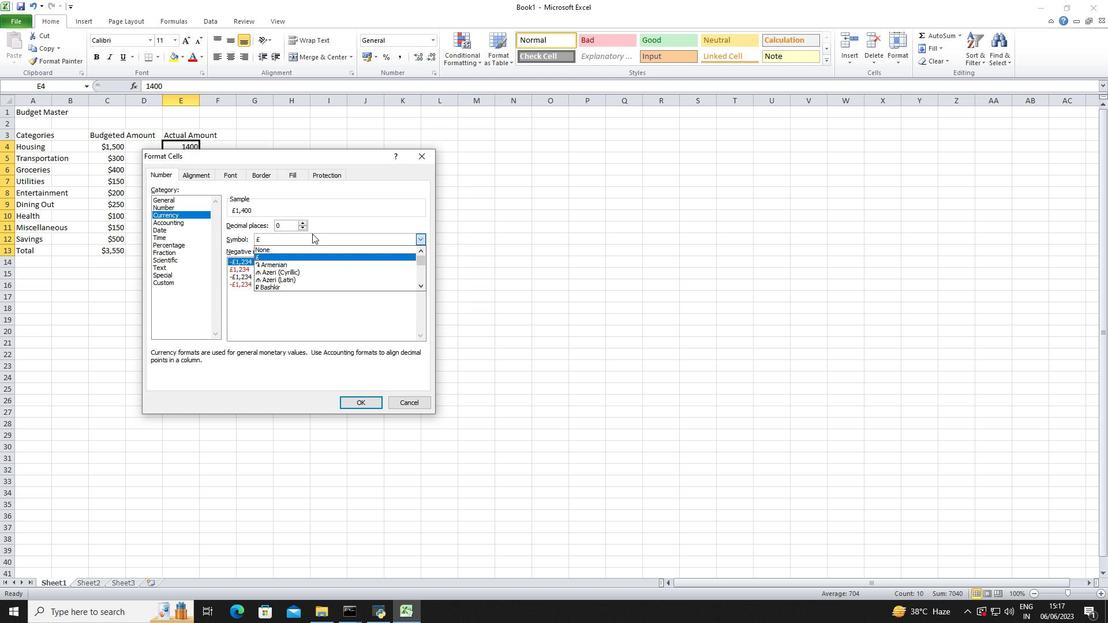 
Action: Mouse scrolled (315, 279) with delta (0, 0)
Screenshot: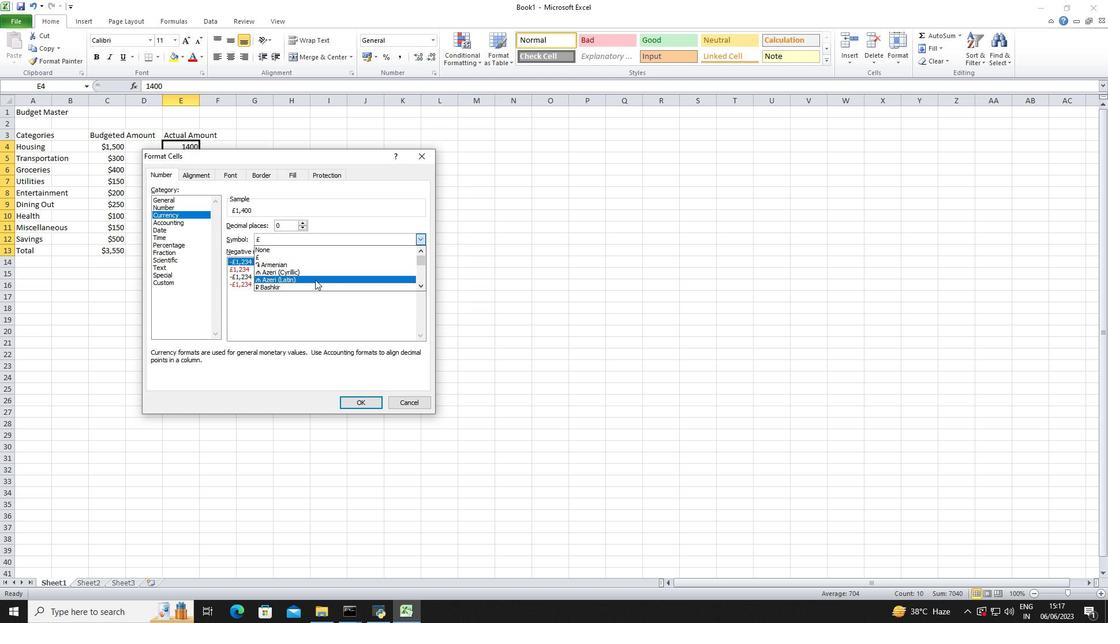 
Action: Mouse scrolled (315, 279) with delta (0, 0)
Screenshot: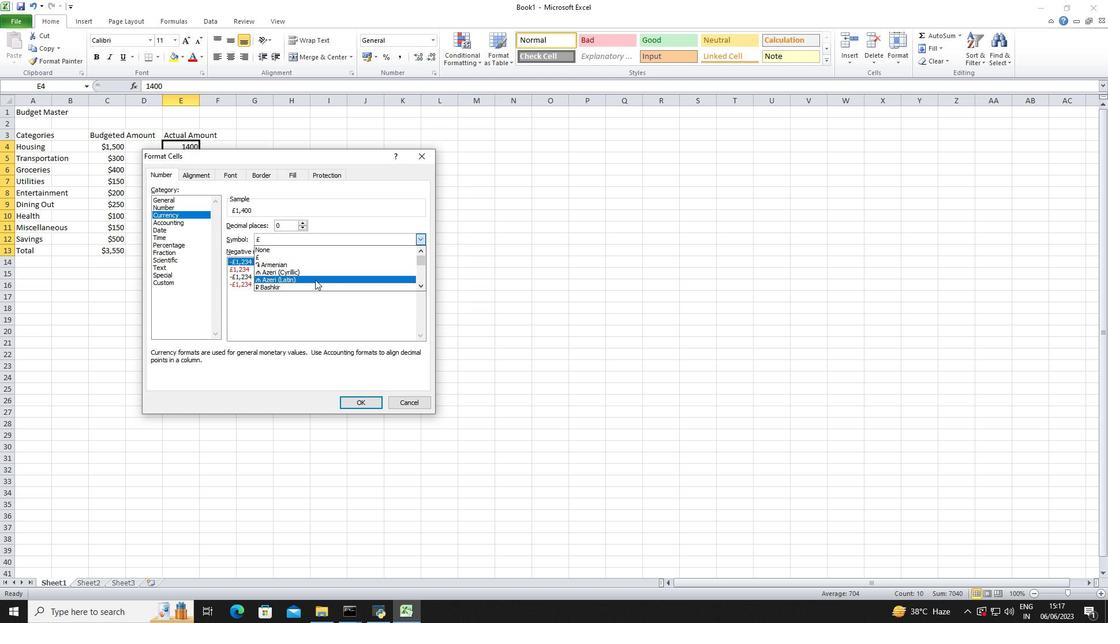 
Action: Mouse scrolled (315, 279) with delta (0, 0)
Screenshot: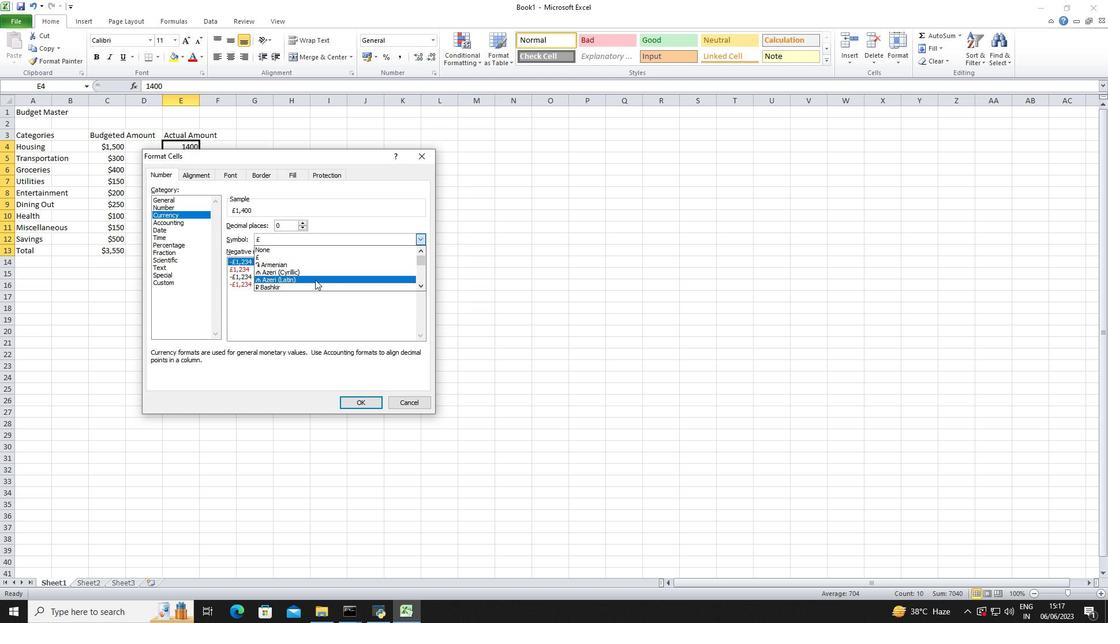 
Action: Mouse scrolled (315, 279) with delta (0, 0)
Screenshot: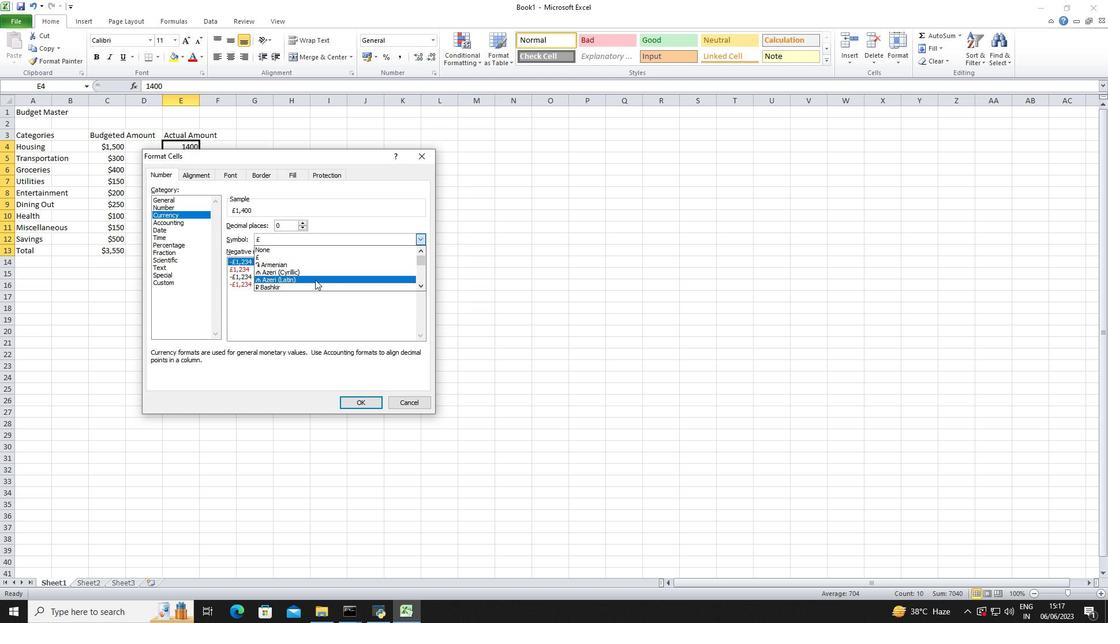 
Action: Mouse scrolled (315, 279) with delta (0, 0)
Screenshot: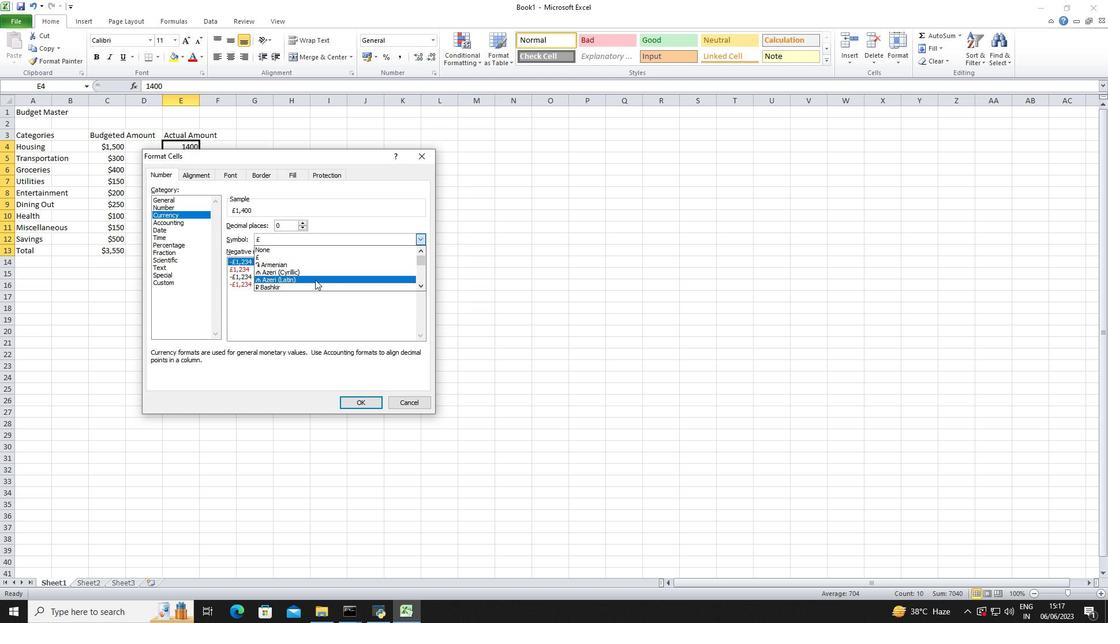 
Action: Mouse scrolled (315, 279) with delta (0, 0)
Screenshot: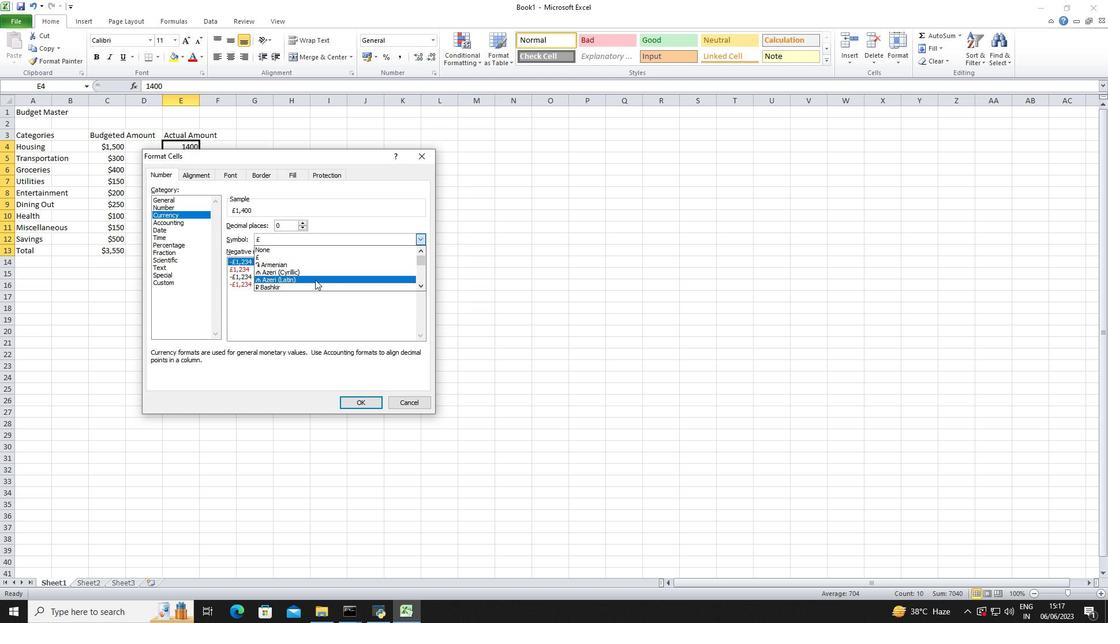 
Action: Mouse scrolled (315, 279) with delta (0, 0)
Screenshot: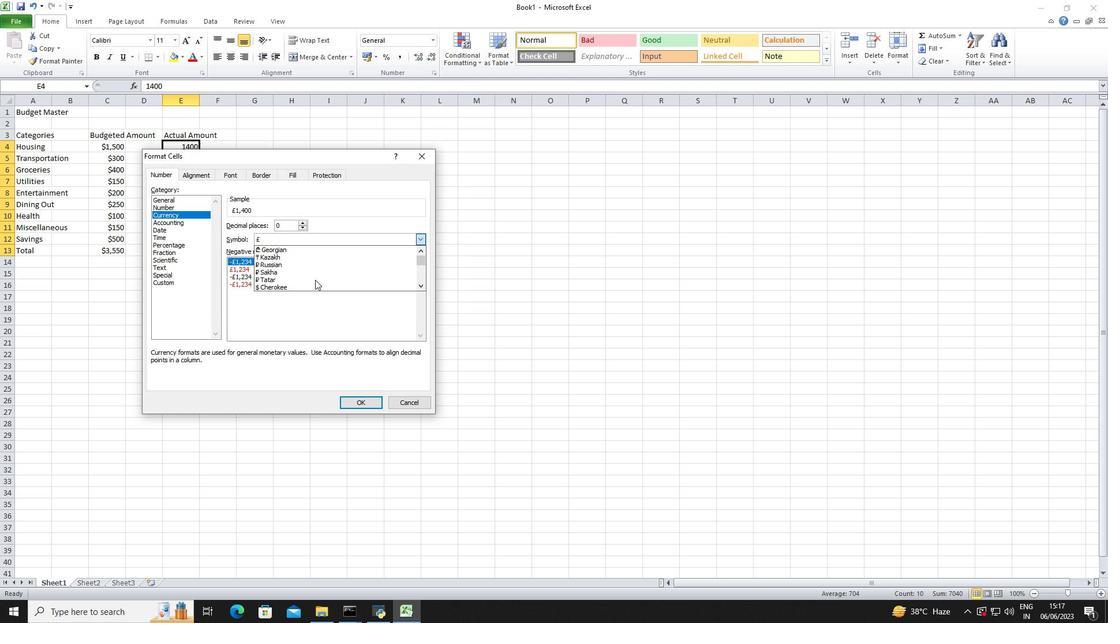 
Action: Mouse scrolled (315, 279) with delta (0, 0)
Screenshot: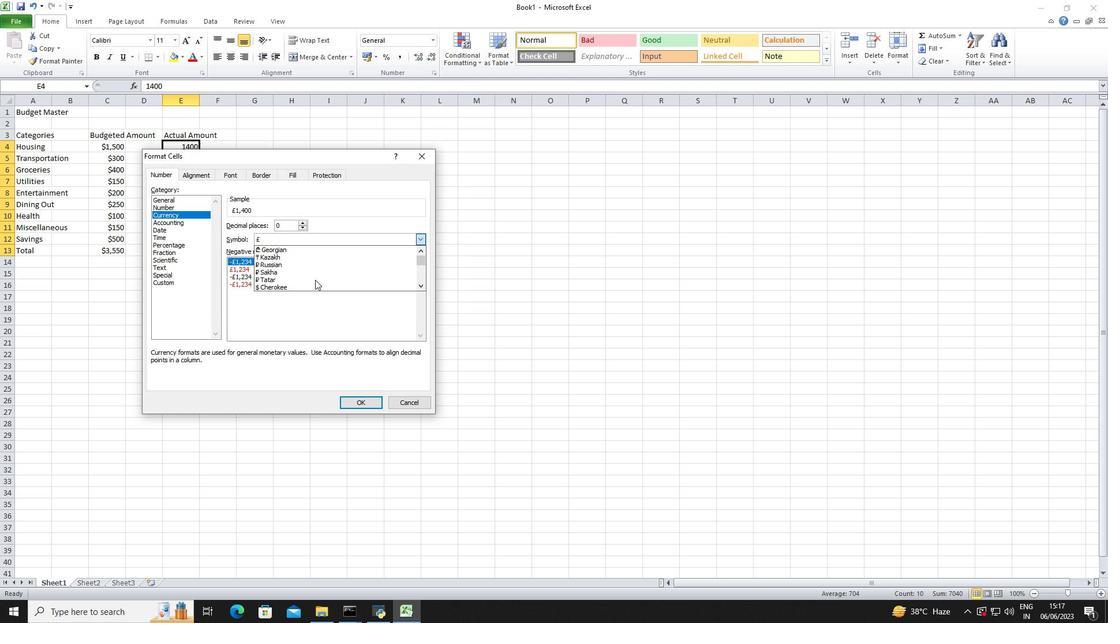 
Action: Mouse scrolled (315, 279) with delta (0, 0)
Screenshot: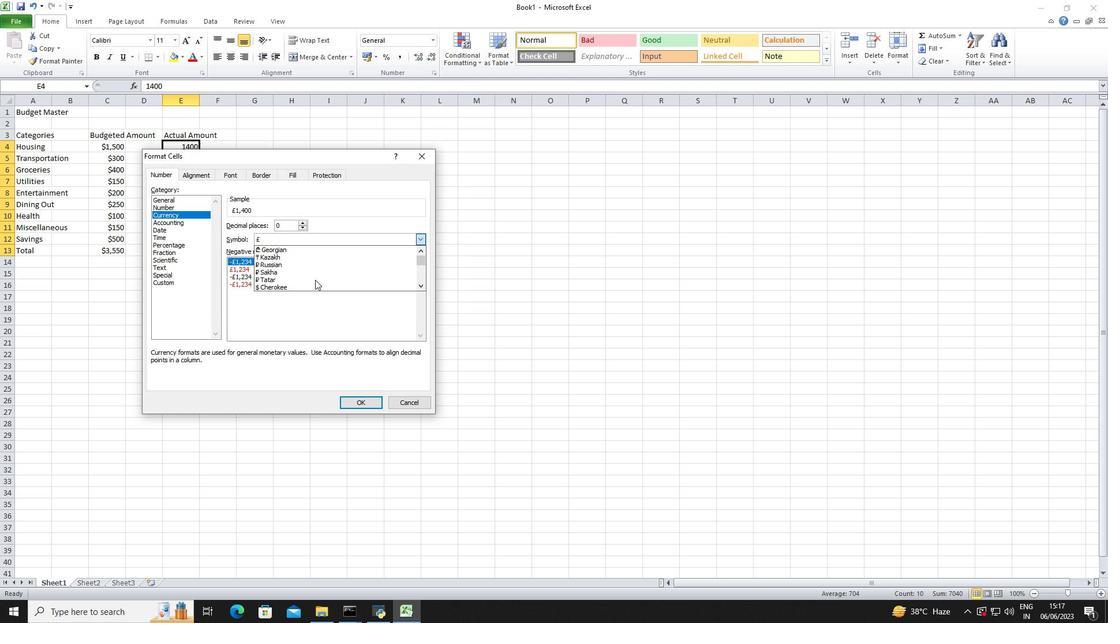 
Action: Mouse scrolled (315, 279) with delta (0, 0)
Screenshot: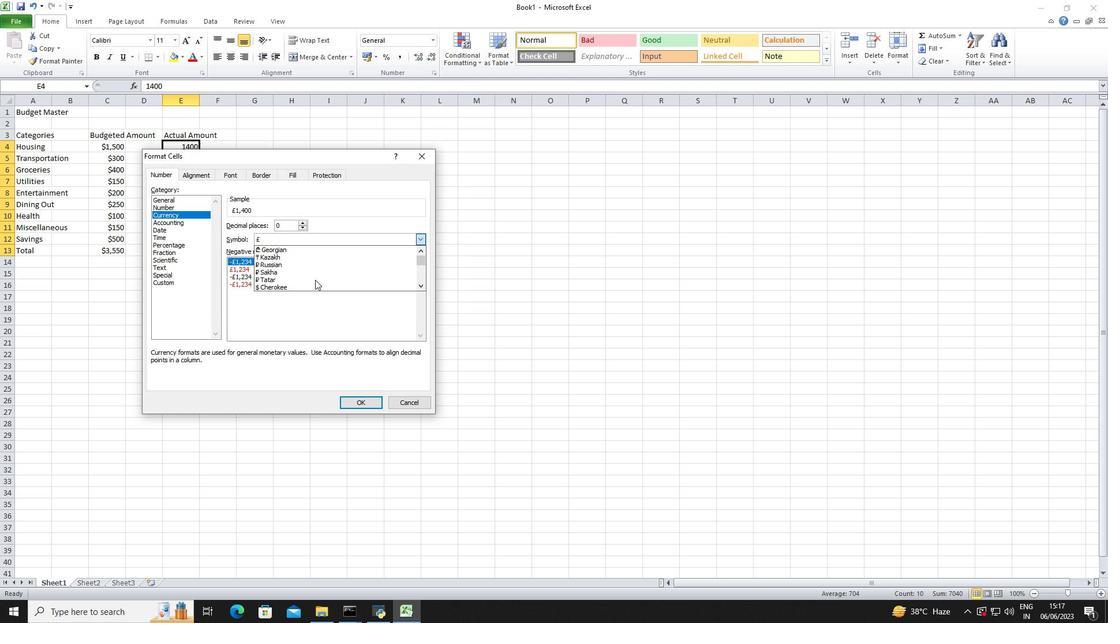 
Action: Mouse scrolled (315, 279) with delta (0, 0)
Screenshot: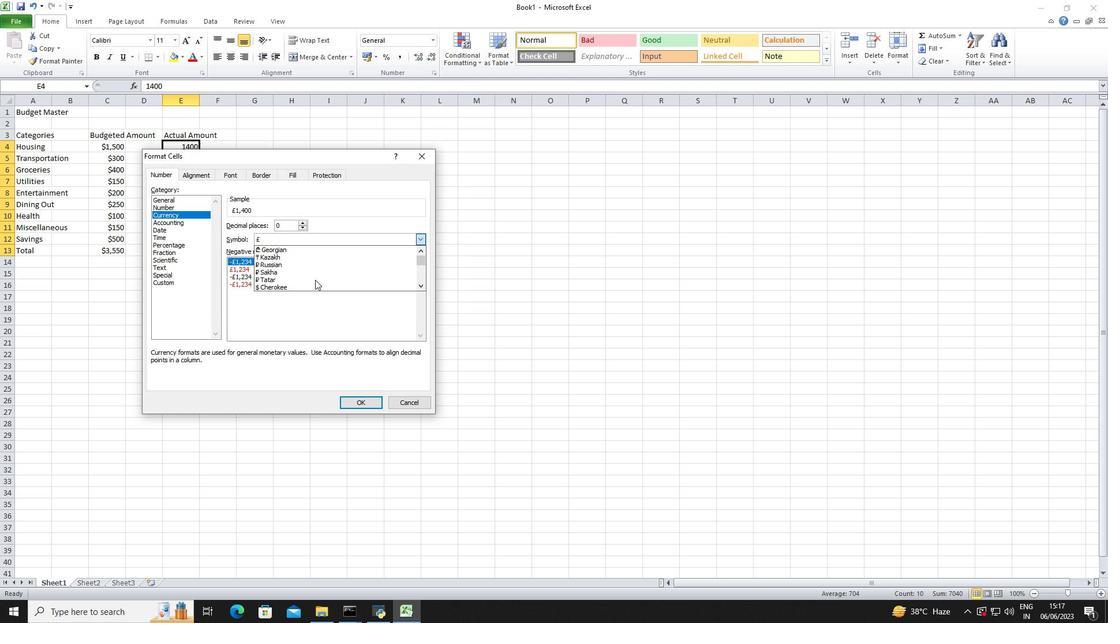 
Action: Mouse scrolled (315, 279) with delta (0, 0)
Screenshot: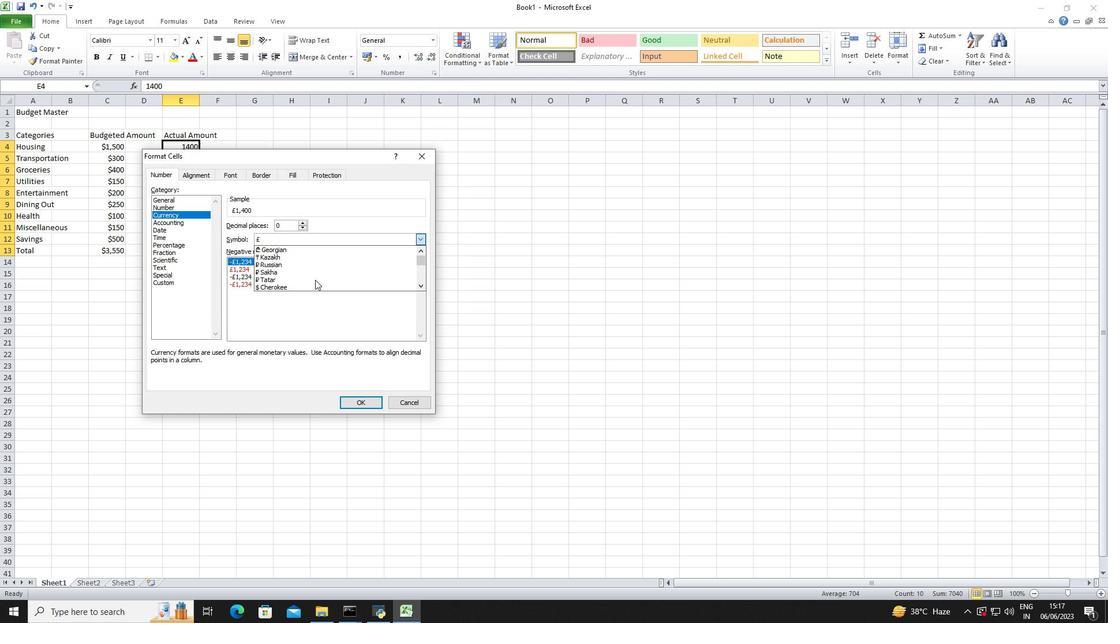 
Action: Mouse moved to (314, 259)
Screenshot: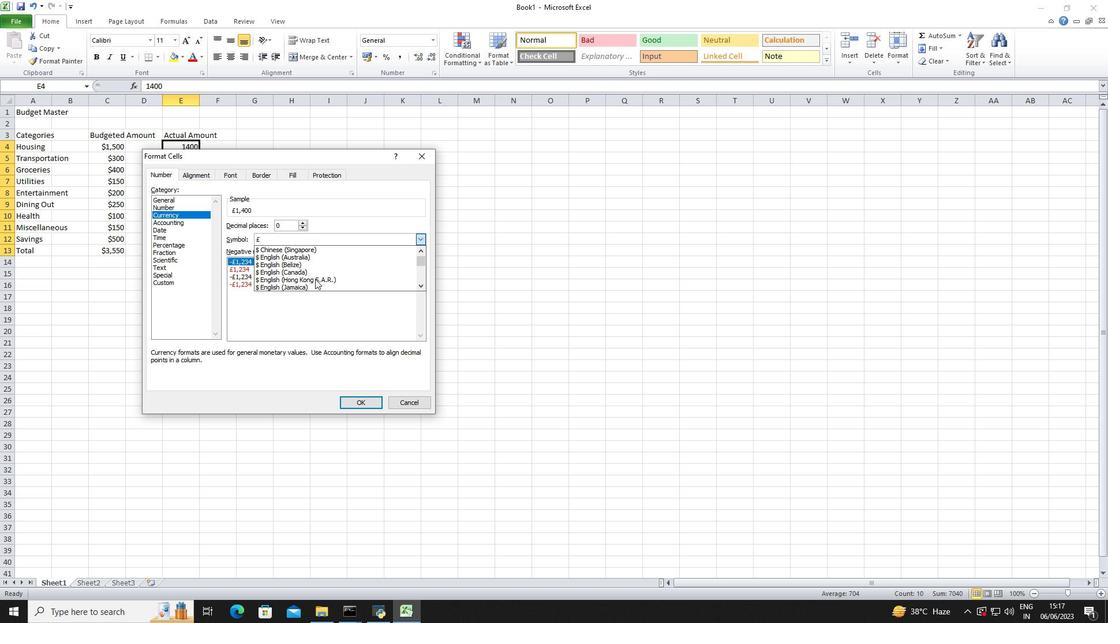 
Action: Mouse pressed left at (314, 259)
Screenshot: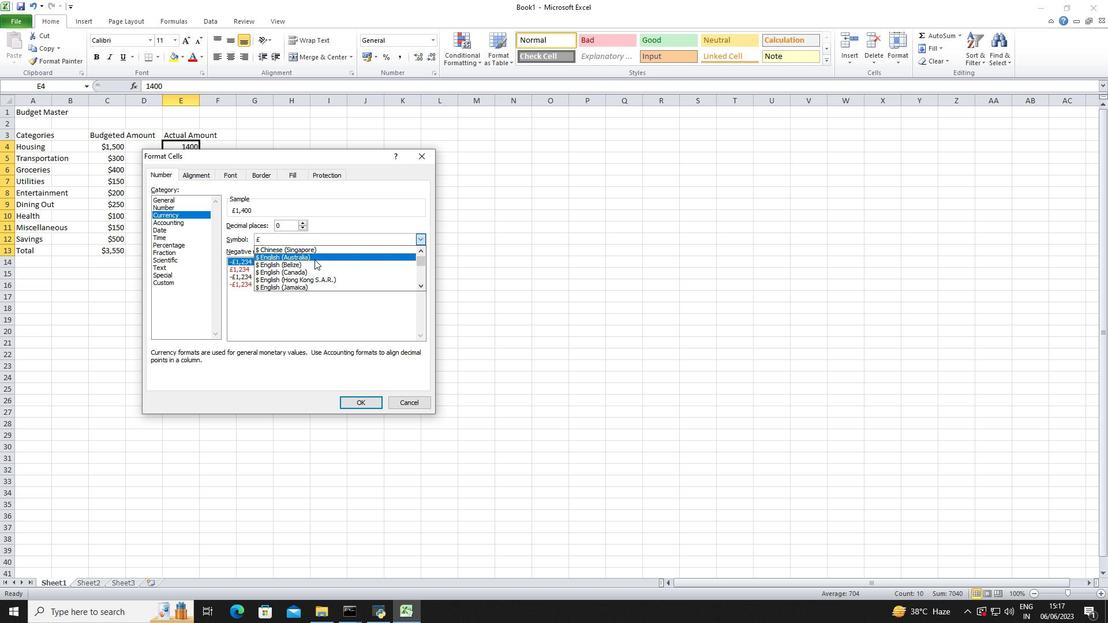 
Action: Mouse moved to (367, 397)
Screenshot: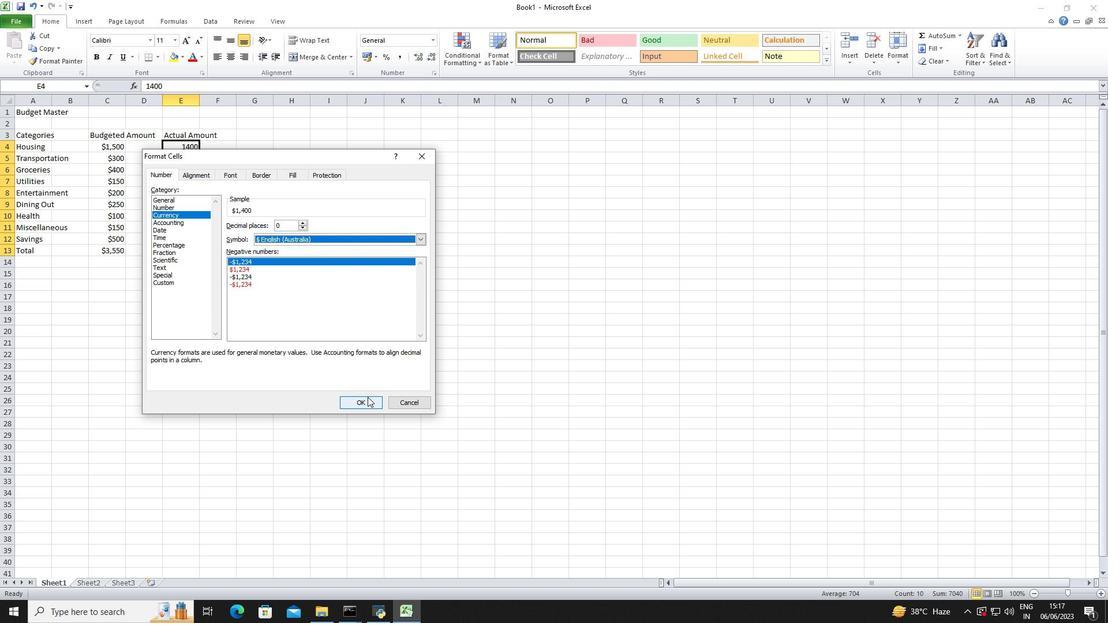 
Action: Mouse pressed left at (367, 397)
Screenshot: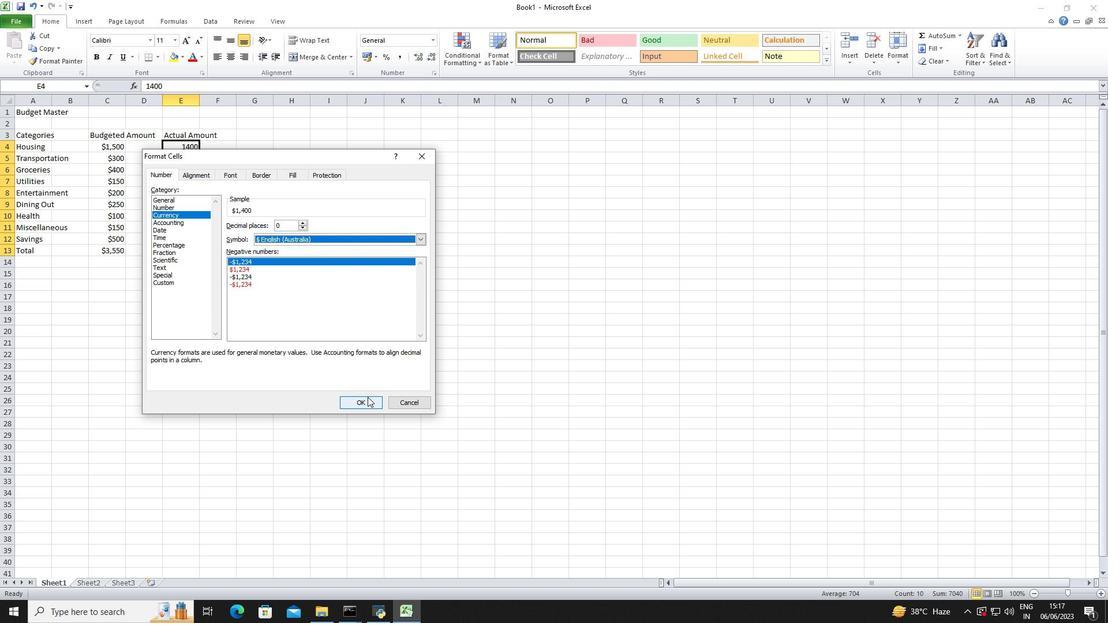 
Action: Mouse moved to (262, 130)
Screenshot: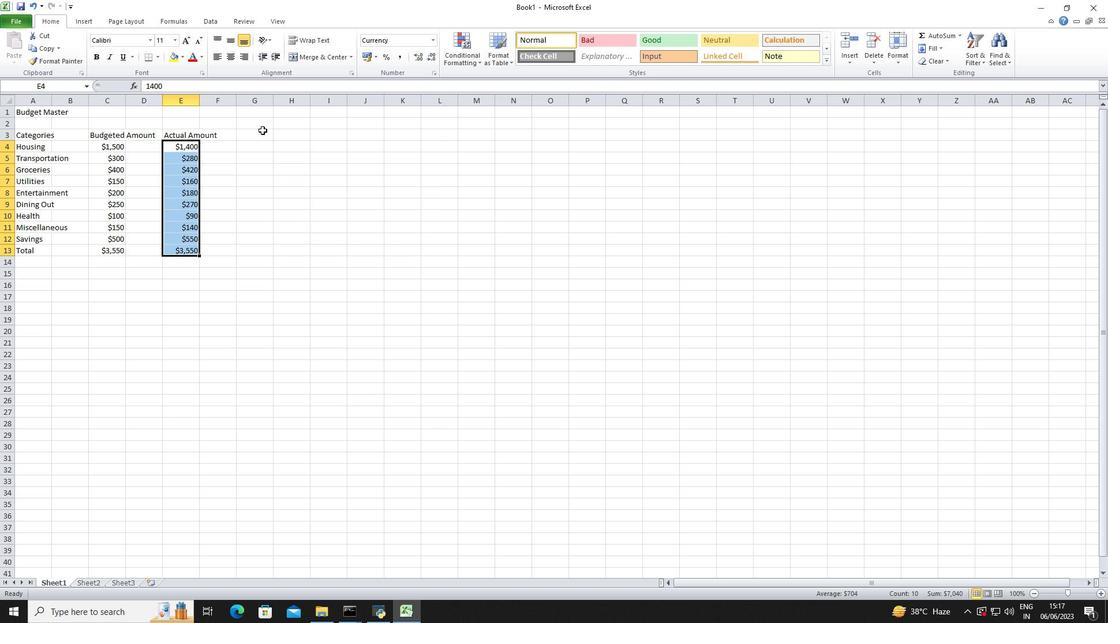
Action: Mouse pressed left at (262, 130)
Screenshot: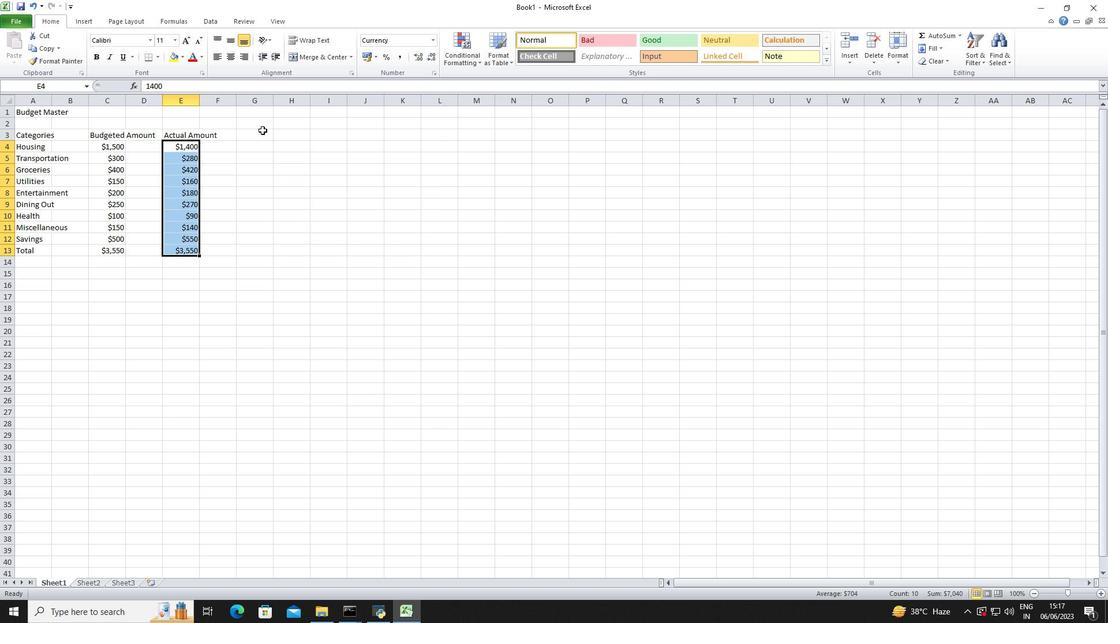 
Action: Key pressed <Key.shift>
Screenshot: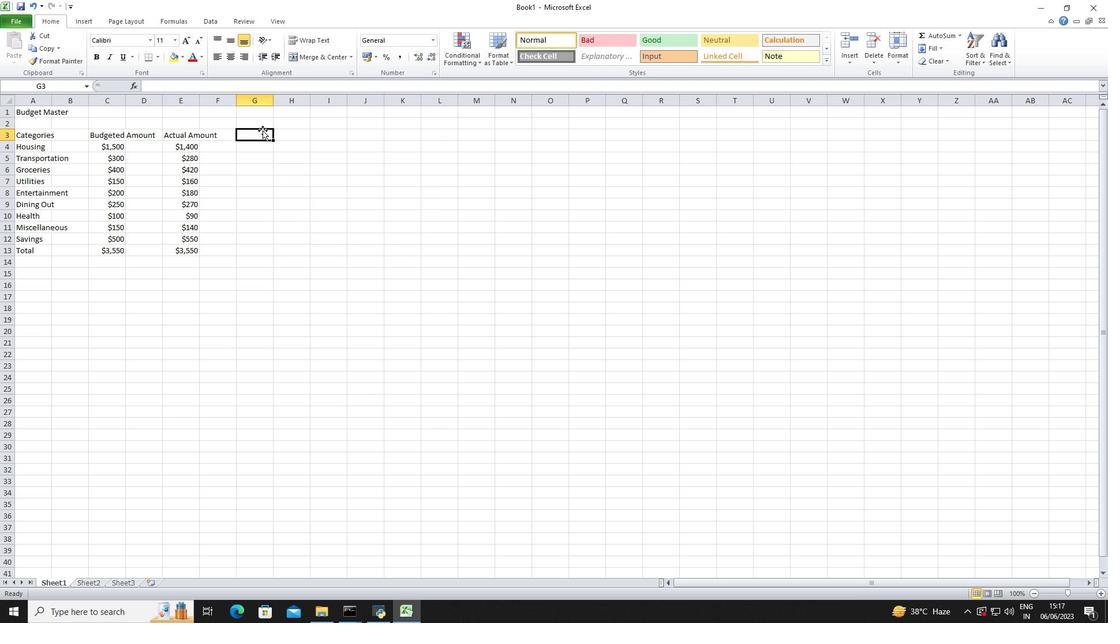 
Action: Mouse moved to (262, 131)
Screenshot: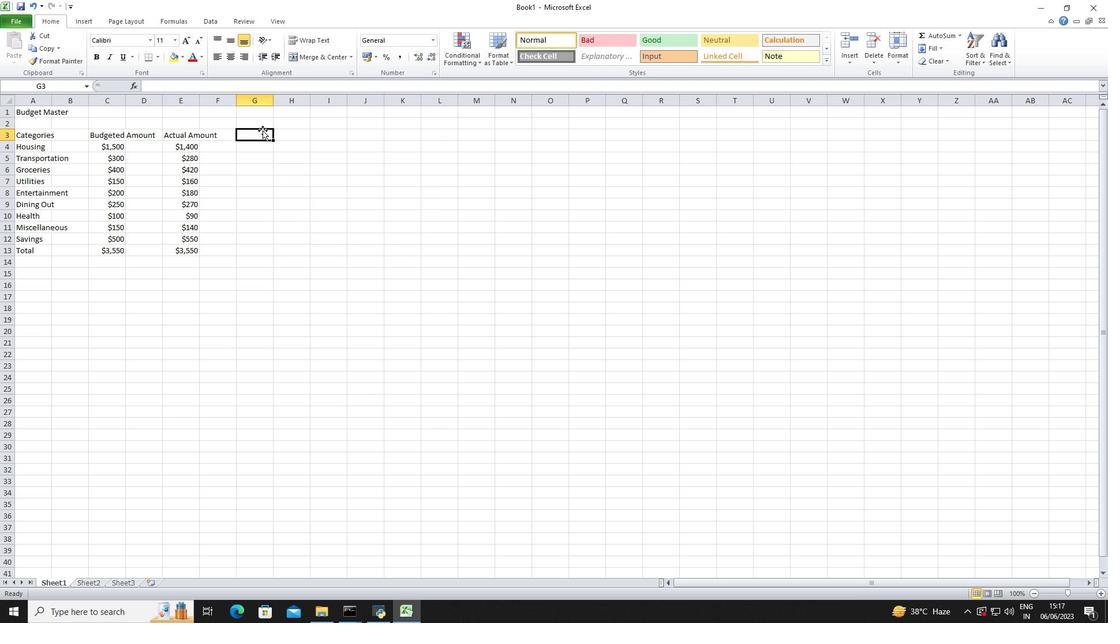 
Action: Key pressed Difference<Key.right><Key.down><Key.left>=e4-c4<Key.enter>=e5-c5<Key.enter>=e5<Key.backspace>6-c6<Key.enter>=e7-c7<Key.enter>=e8-c8<Key.enter>=e9-c9<Key.enter>=e10-c10<Key.enter>=e11-c11<Key.enter>=e12-c12<Key.enter>=e13-c13<Key.enter><Key.right><Key.right>ctrl+S<Key.shift>Financial<Key.space><Key.shift>Spreadsheet<Key.space><Key.shift>Templatebook<Key.enter>
Screenshot: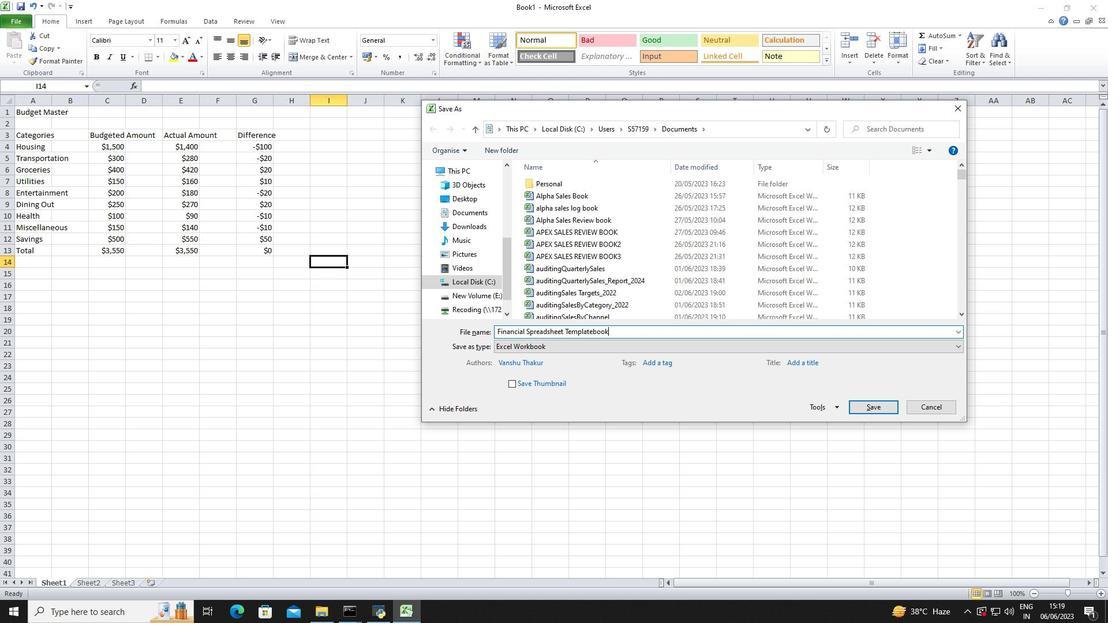 
